 Task: Find connections with filter location San Cristobal with filter topic #propertymanagement with filter profile language Potuguese with filter current company Continental with filter school National Academy of Legal Studies & Research (NALSAR) University Hyderabad with filter industry Sugar and Confectionery Product Manufacturing with filter service category Property Management with filter keywords title Bookkeeper
Action: Mouse moved to (494, 80)
Screenshot: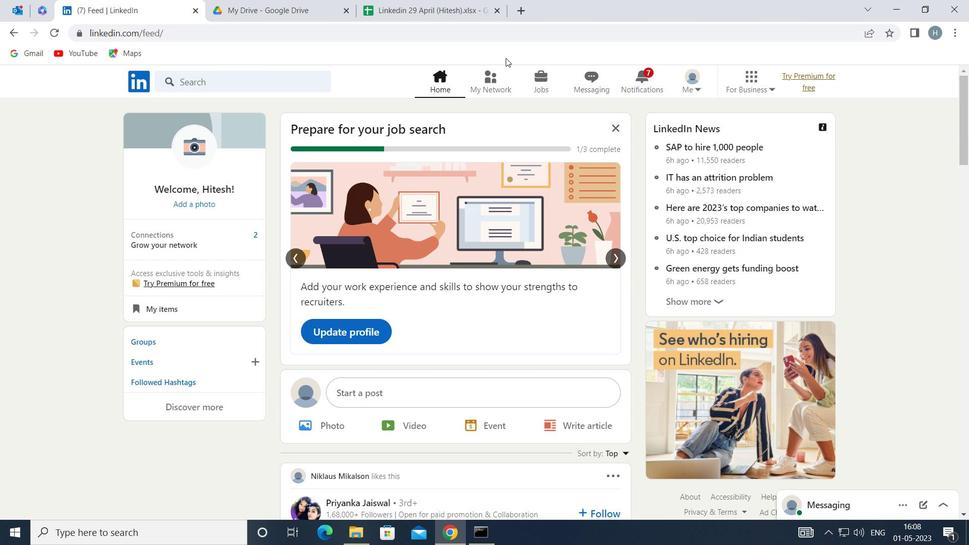 
Action: Mouse pressed left at (494, 80)
Screenshot: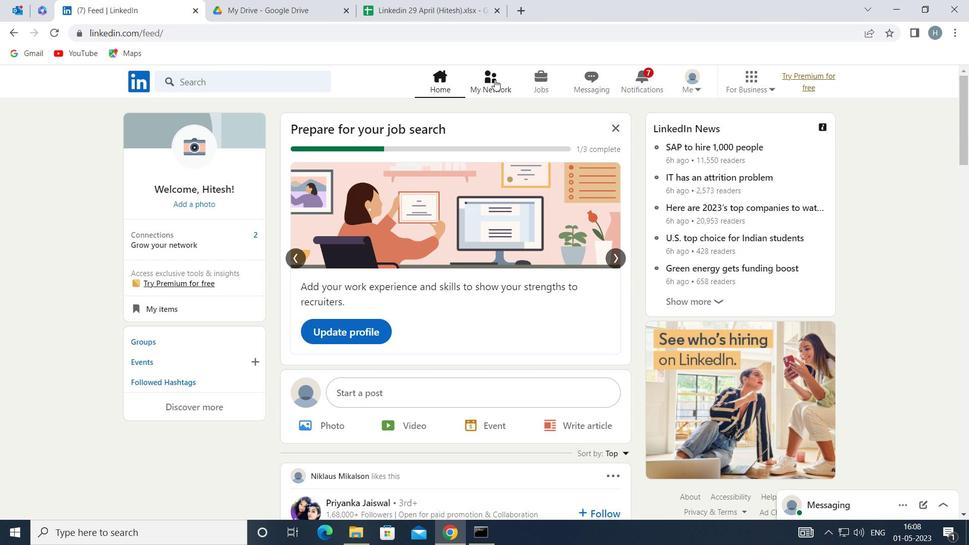 
Action: Mouse moved to (255, 155)
Screenshot: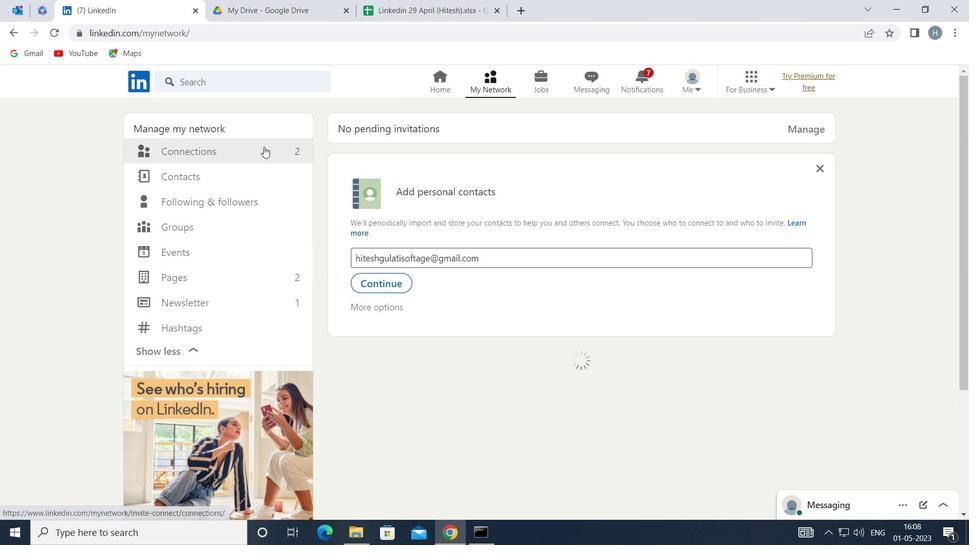 
Action: Mouse pressed left at (255, 155)
Screenshot: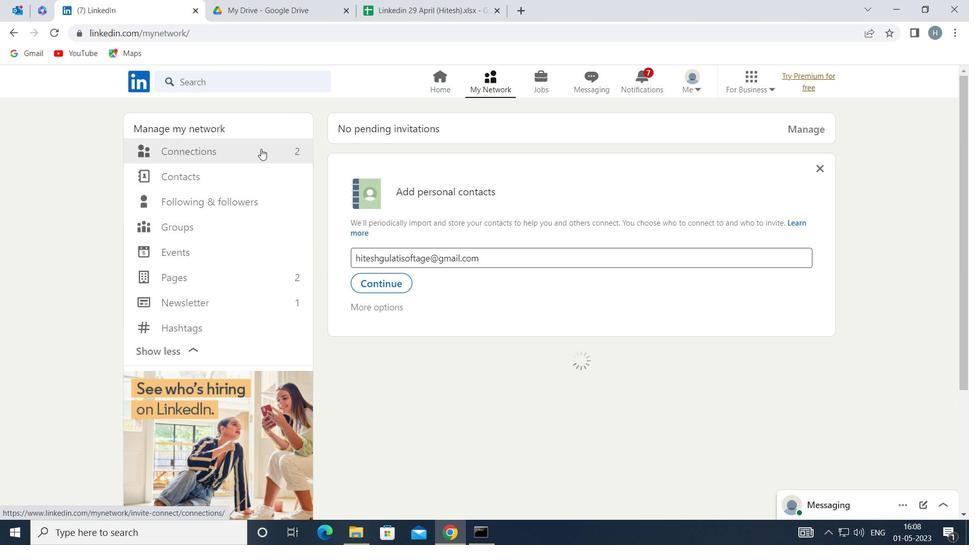 
Action: Mouse moved to (590, 154)
Screenshot: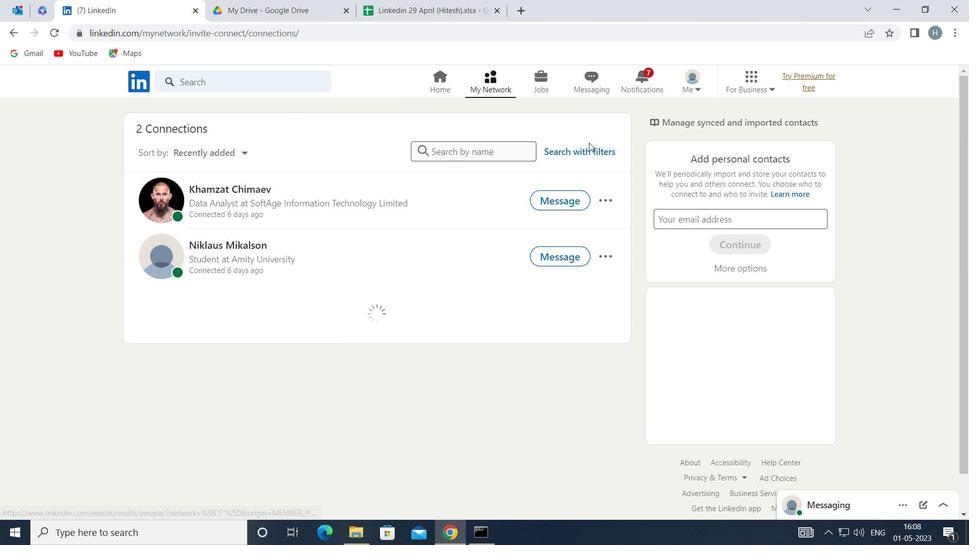 
Action: Mouse pressed left at (590, 154)
Screenshot: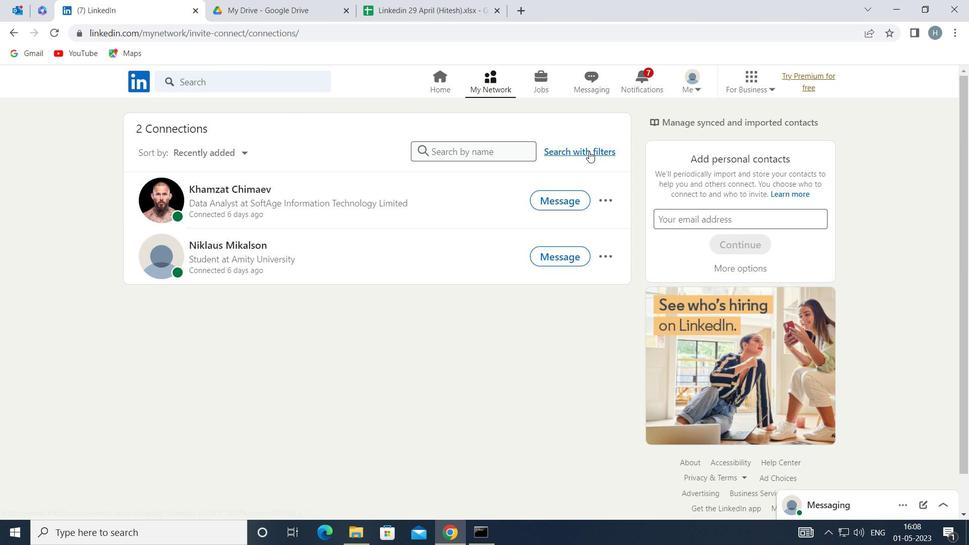 
Action: Mouse moved to (530, 118)
Screenshot: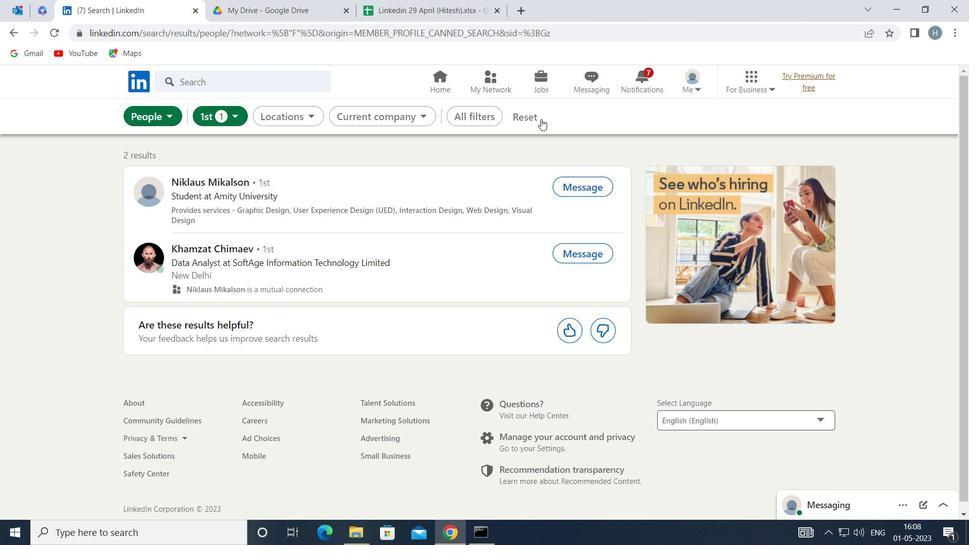 
Action: Mouse pressed left at (530, 118)
Screenshot: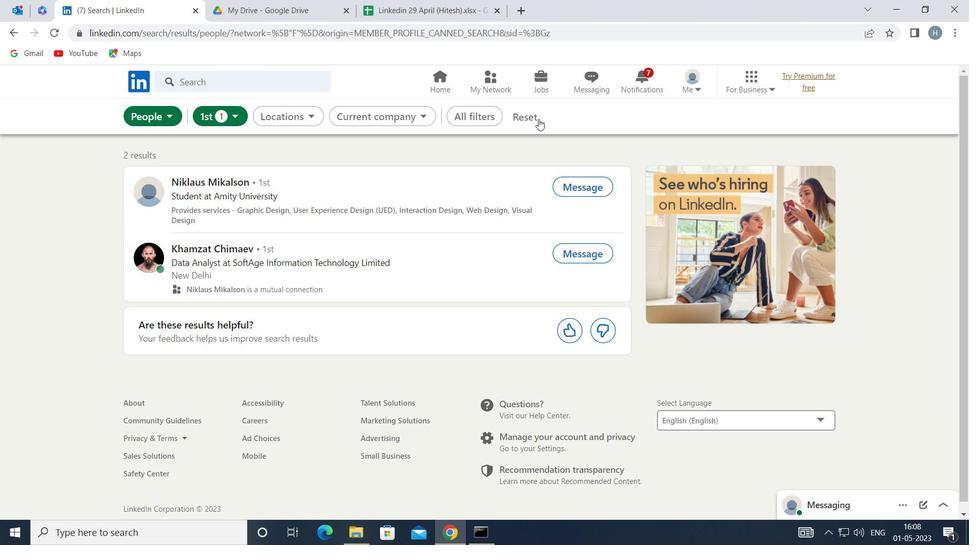 
Action: Mouse moved to (520, 117)
Screenshot: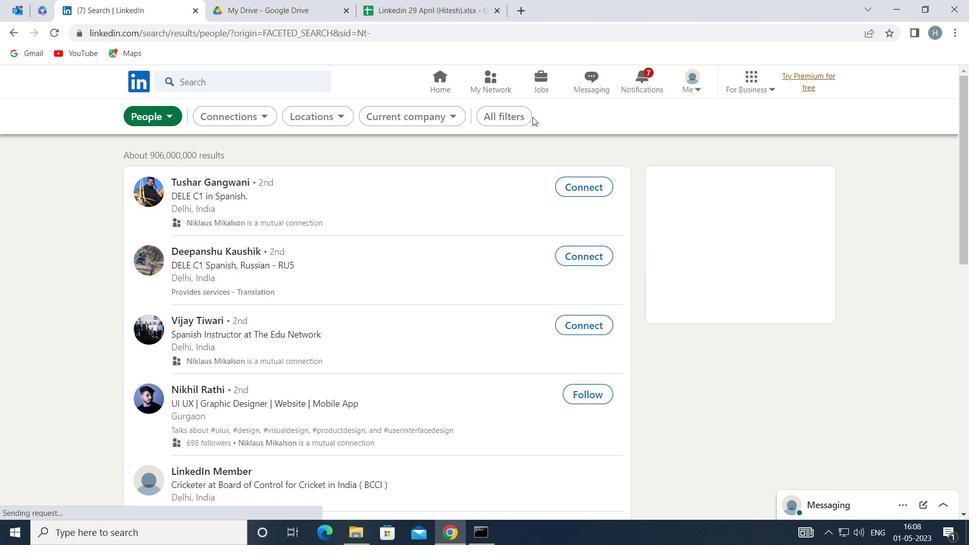 
Action: Mouse pressed left at (520, 117)
Screenshot: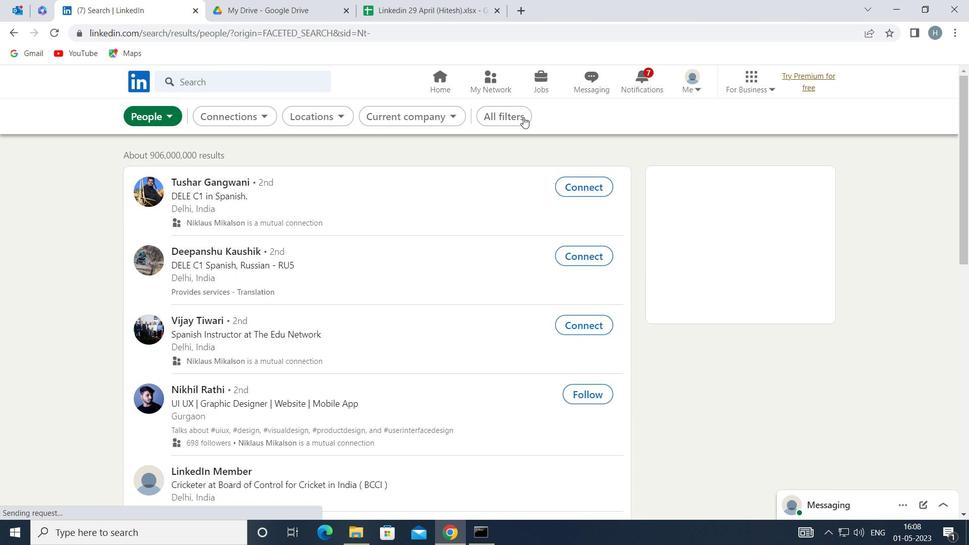 
Action: Mouse moved to (712, 256)
Screenshot: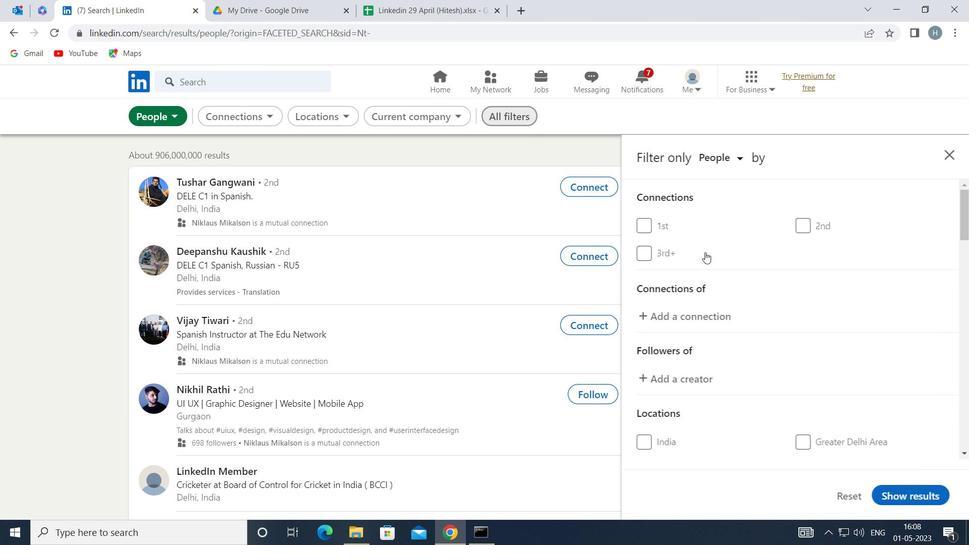 
Action: Mouse scrolled (712, 256) with delta (0, 0)
Screenshot: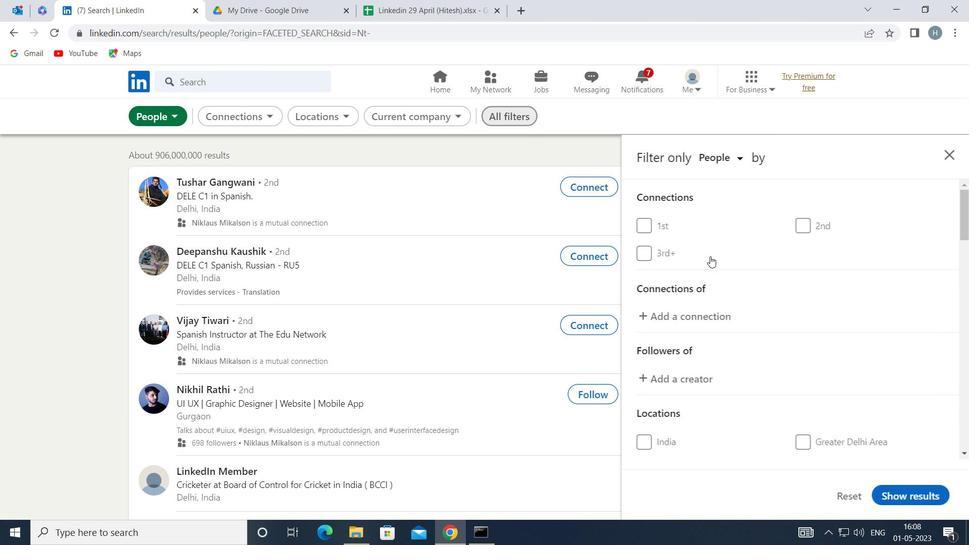 
Action: Mouse scrolled (712, 256) with delta (0, 0)
Screenshot: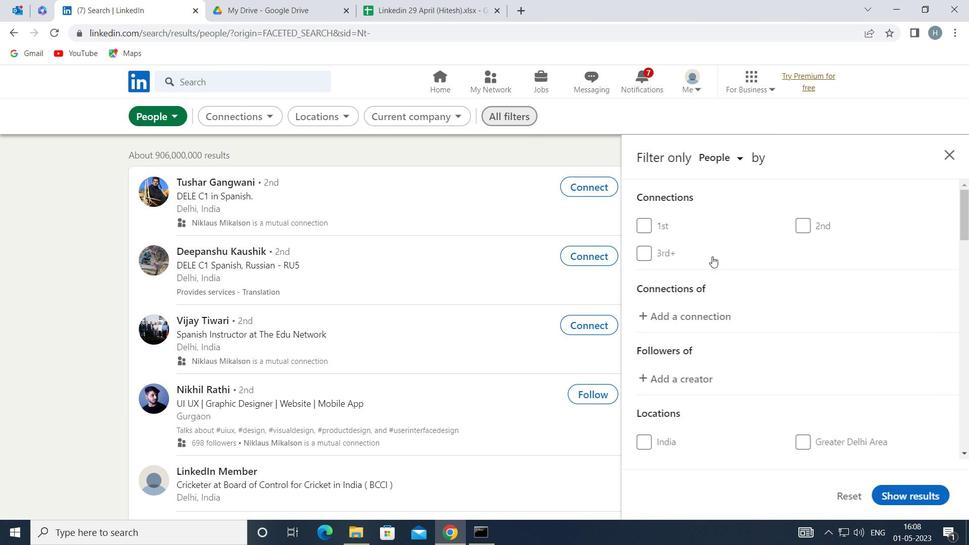 
Action: Mouse scrolled (712, 256) with delta (0, 0)
Screenshot: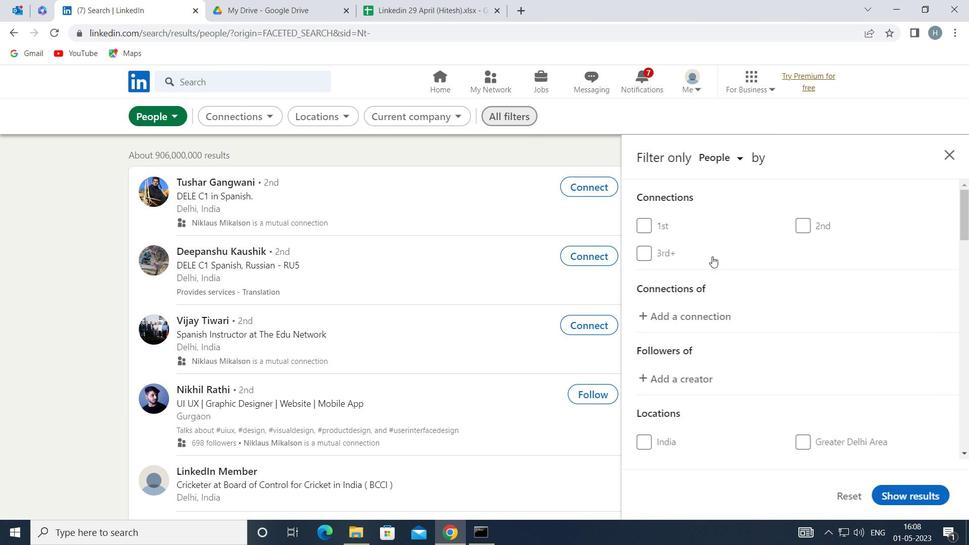 
Action: Mouse moved to (842, 306)
Screenshot: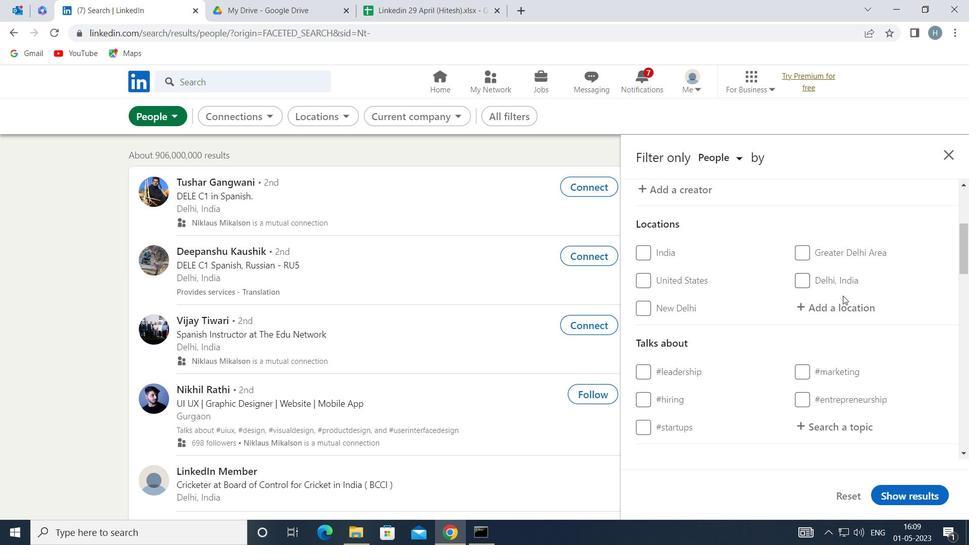 
Action: Mouse pressed left at (842, 306)
Screenshot: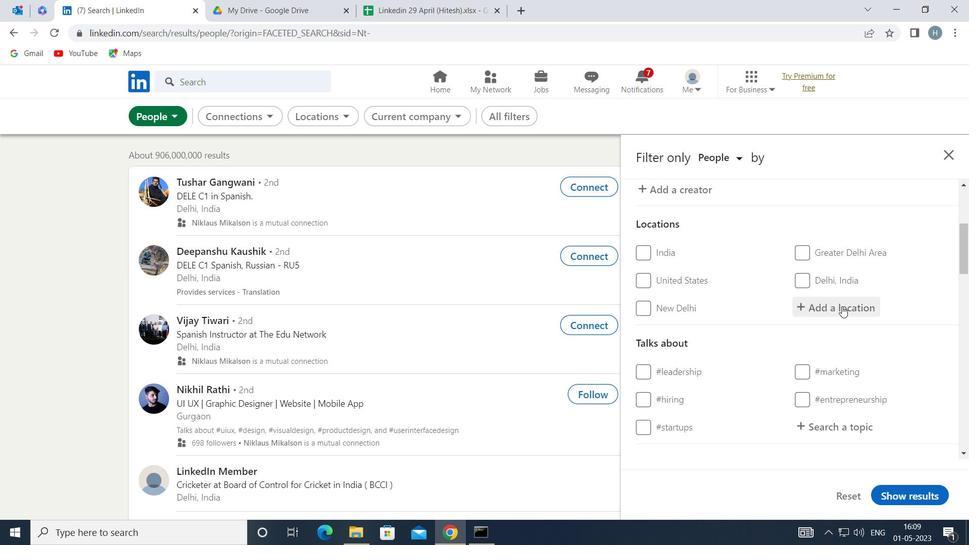 
Action: Key pressed <Key.shift>SAN<Key.space><Key.shift>CRISTOBAL<Key.enter>
Screenshot: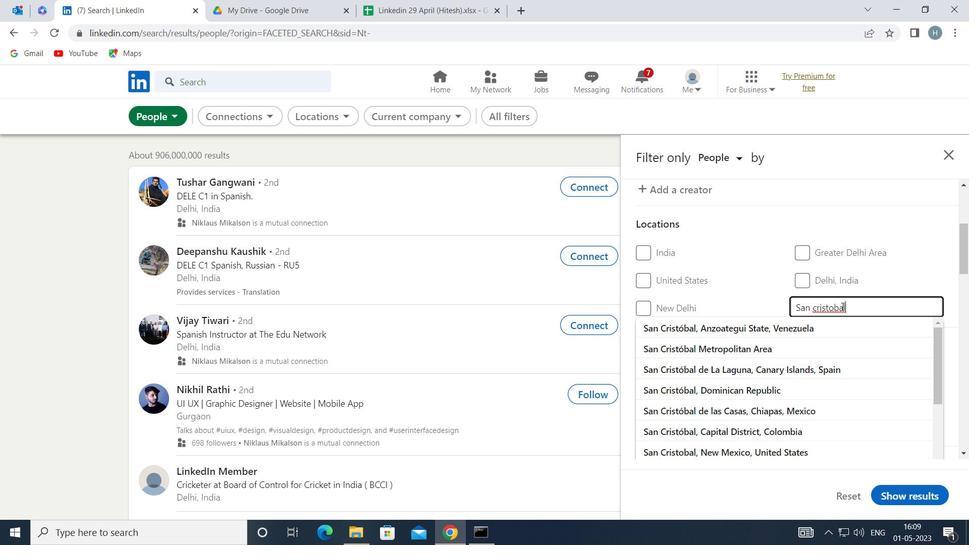 
Action: Mouse moved to (844, 310)
Screenshot: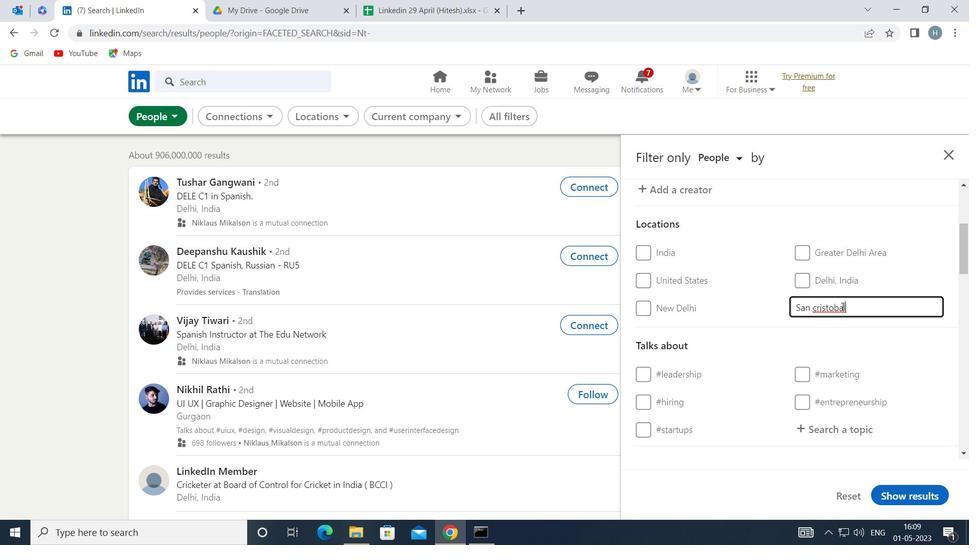 
Action: Mouse scrolled (844, 310) with delta (0, 0)
Screenshot: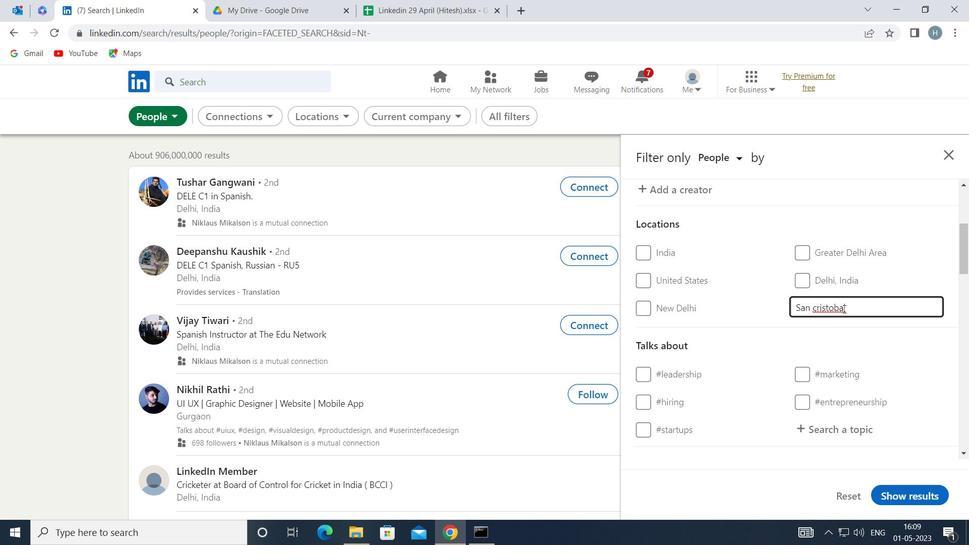 
Action: Mouse moved to (844, 311)
Screenshot: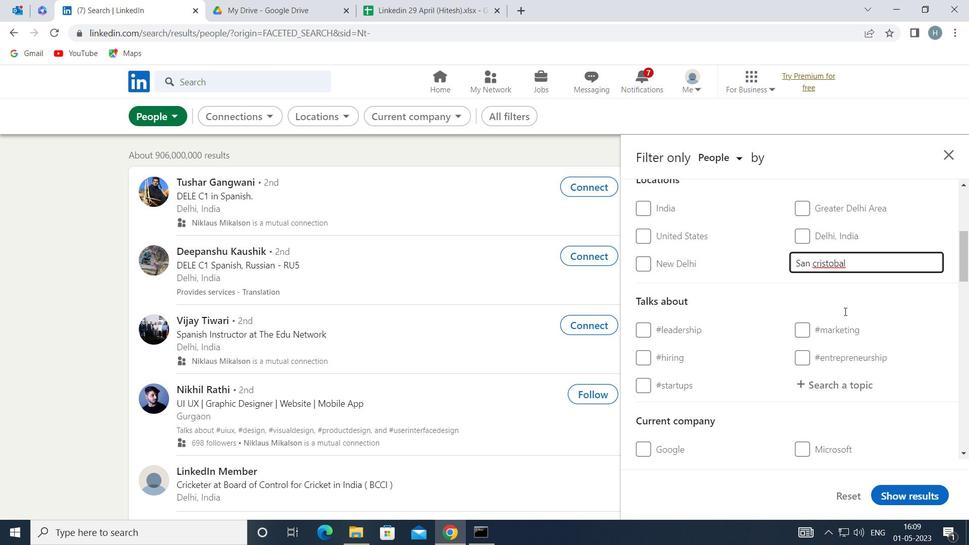 
Action: Mouse scrolled (844, 310) with delta (0, 0)
Screenshot: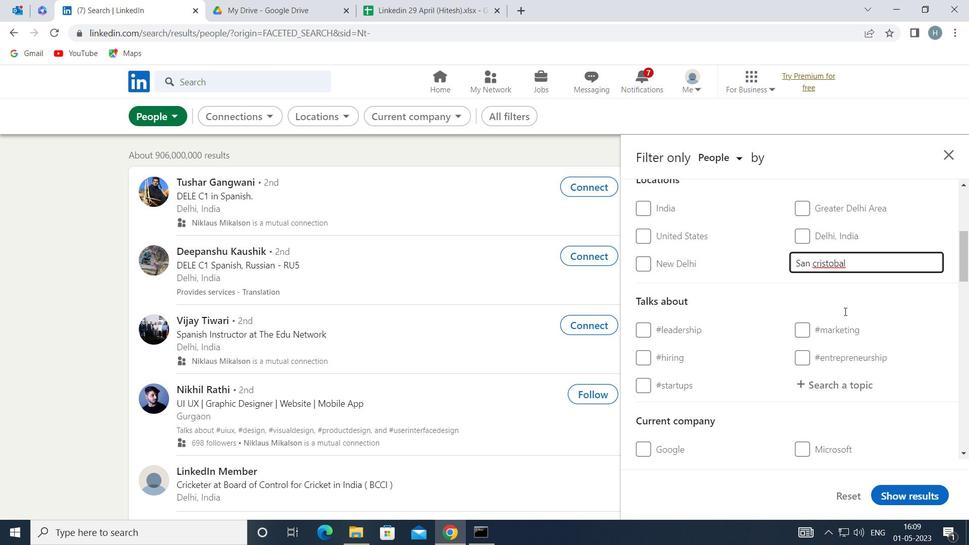 
Action: Mouse moved to (852, 296)
Screenshot: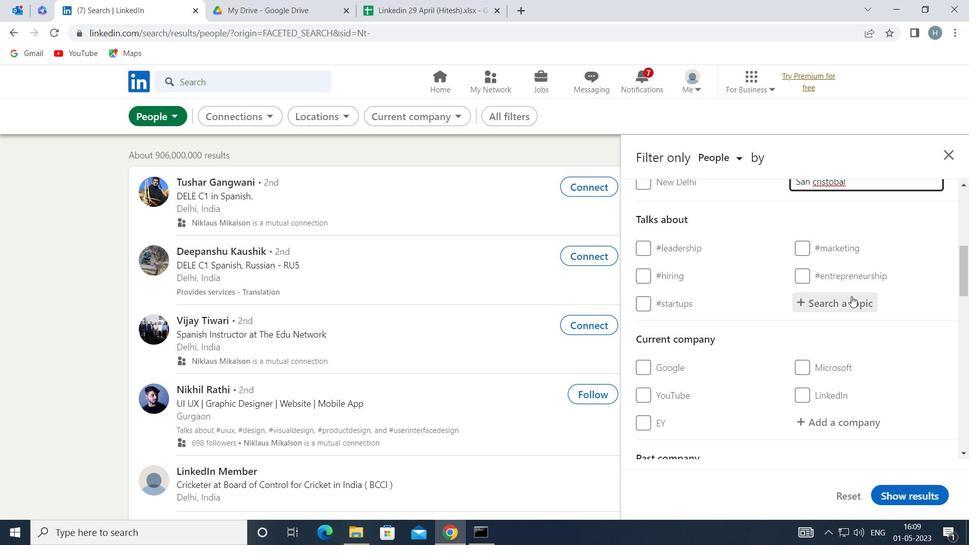 
Action: Mouse pressed left at (852, 296)
Screenshot: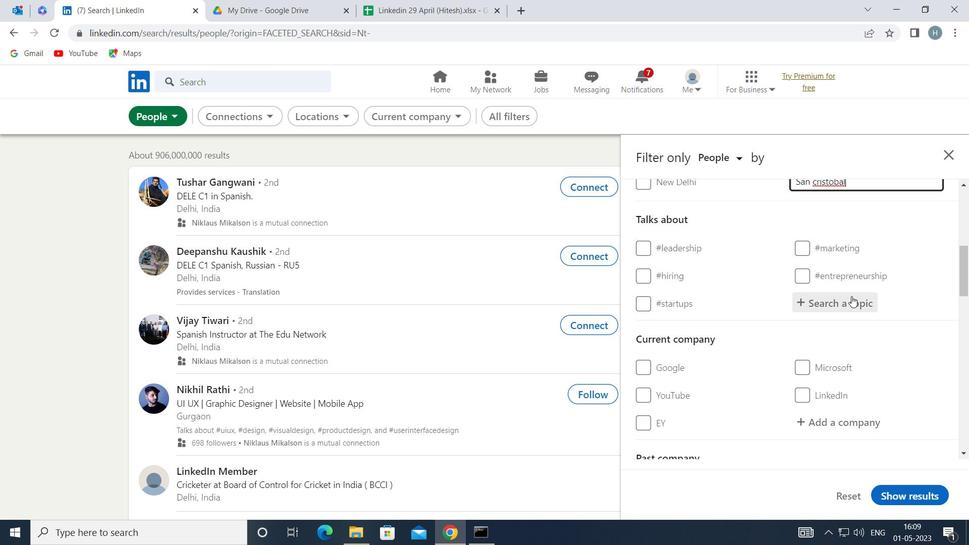 
Action: Key pressed <Key.shift>PROPERTYMANA
Screenshot: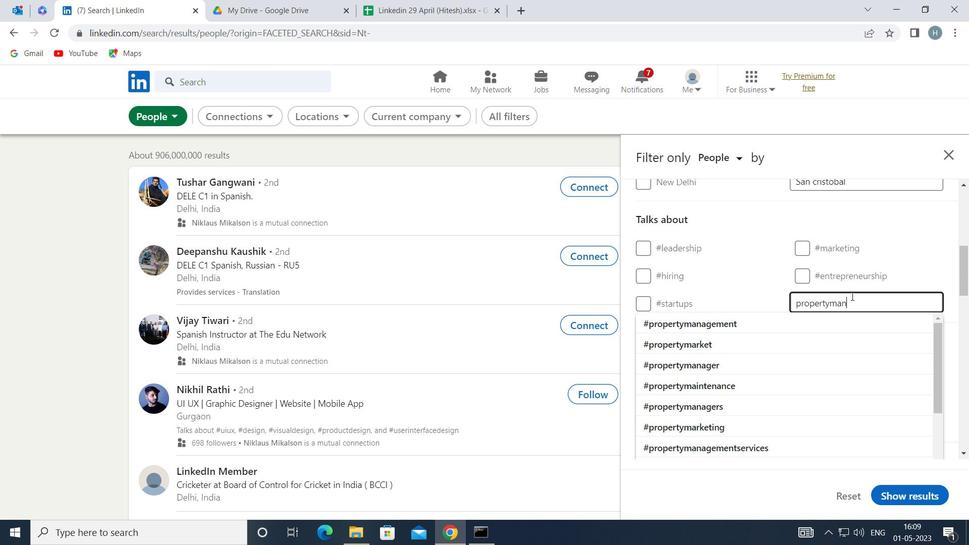 
Action: Mouse moved to (799, 328)
Screenshot: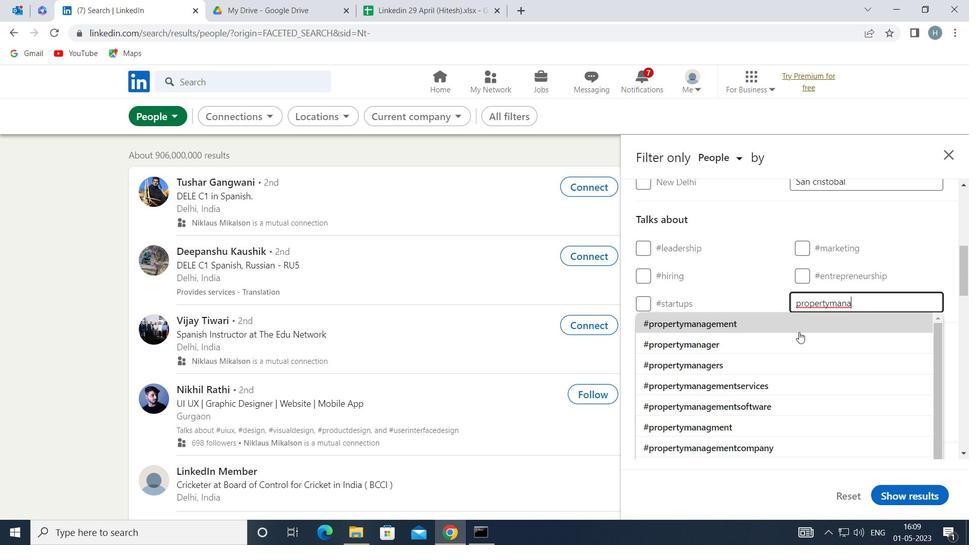 
Action: Mouse pressed left at (799, 328)
Screenshot: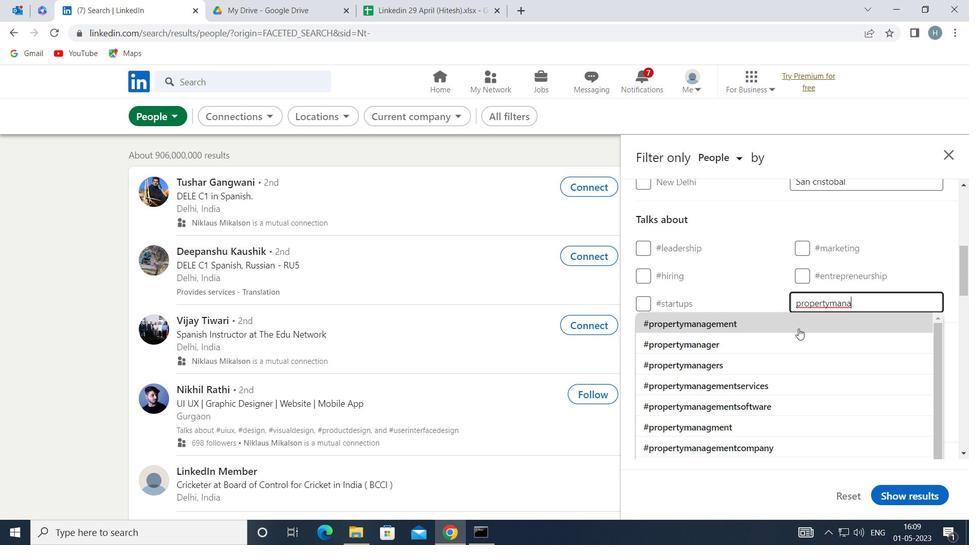 
Action: Mouse moved to (735, 328)
Screenshot: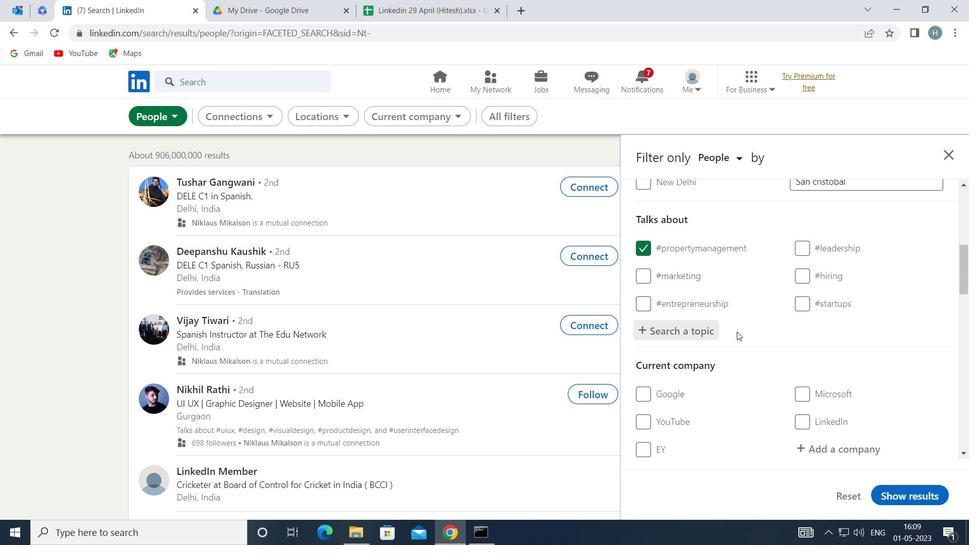 
Action: Mouse scrolled (735, 328) with delta (0, 0)
Screenshot: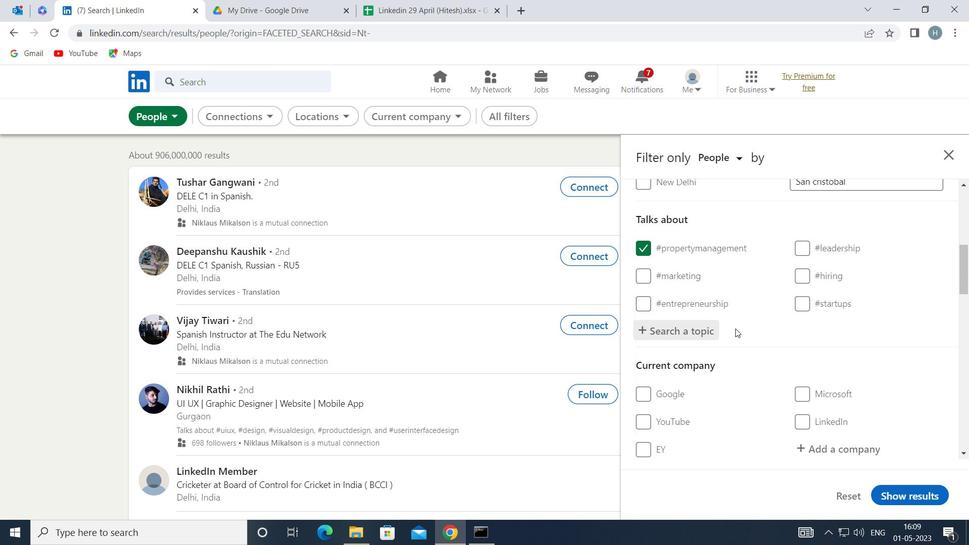 
Action: Mouse scrolled (735, 328) with delta (0, 0)
Screenshot: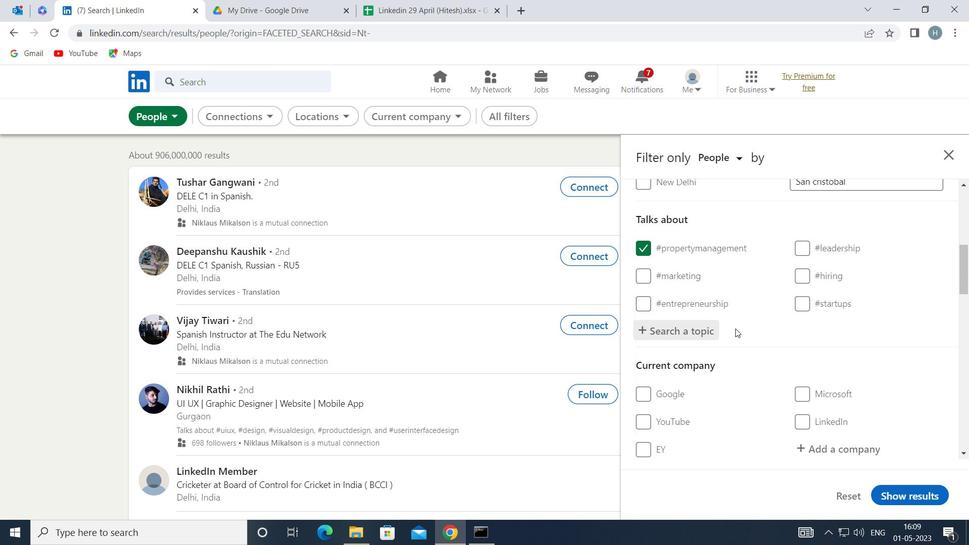 
Action: Mouse scrolled (735, 328) with delta (0, 0)
Screenshot: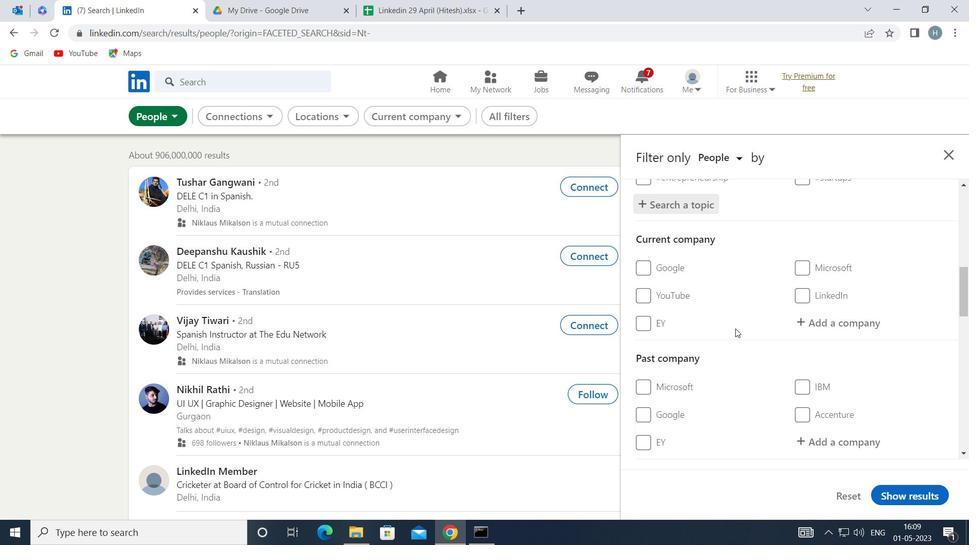 
Action: Mouse scrolled (735, 328) with delta (0, 0)
Screenshot: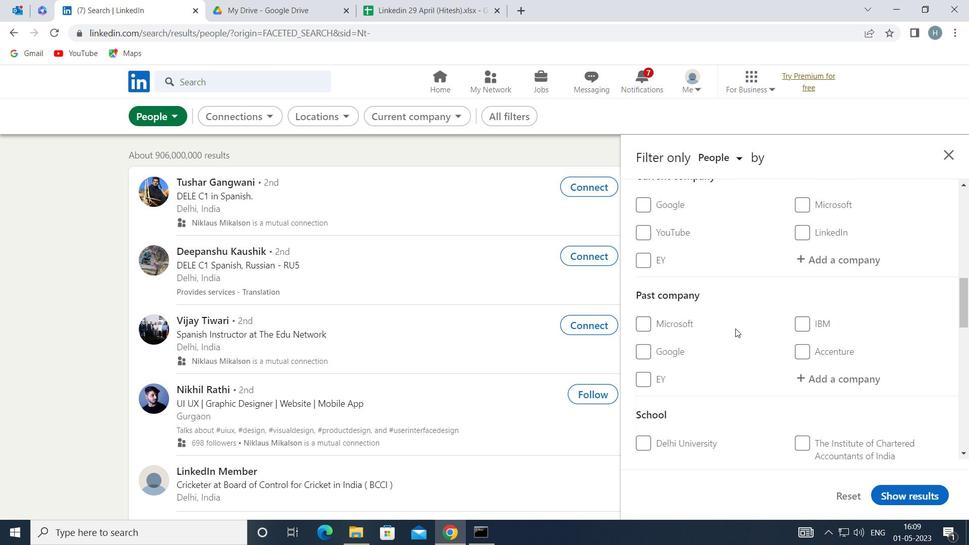 
Action: Mouse scrolled (735, 328) with delta (0, 0)
Screenshot: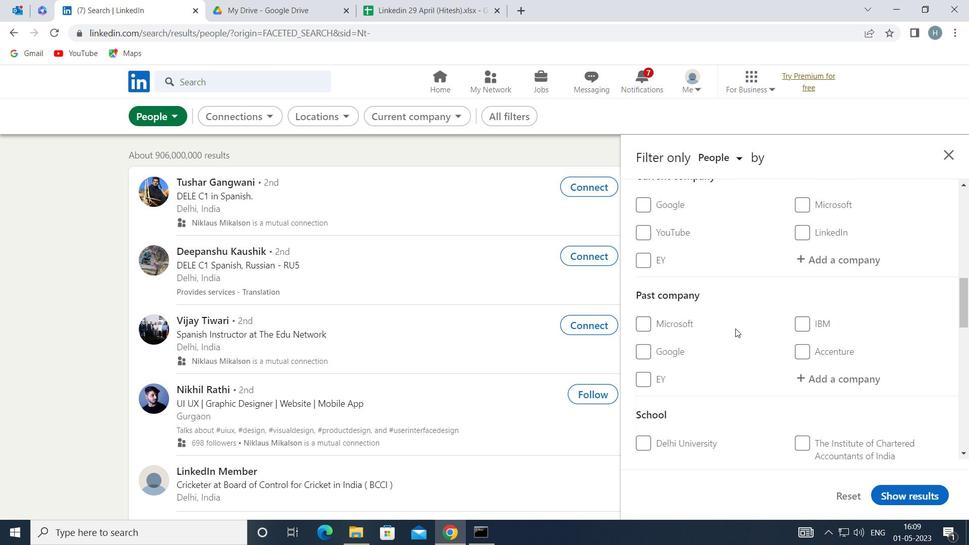
Action: Mouse scrolled (735, 328) with delta (0, 0)
Screenshot: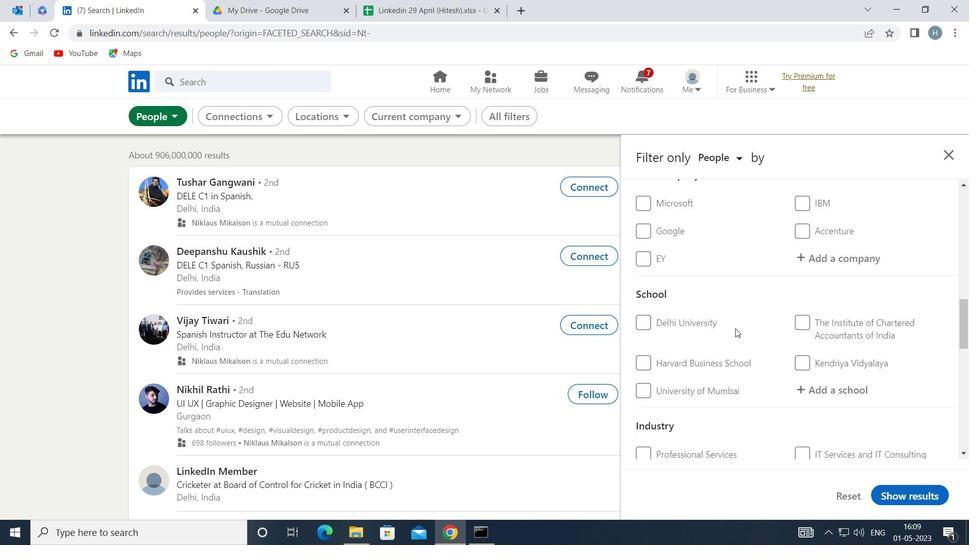 
Action: Mouse scrolled (735, 328) with delta (0, 0)
Screenshot: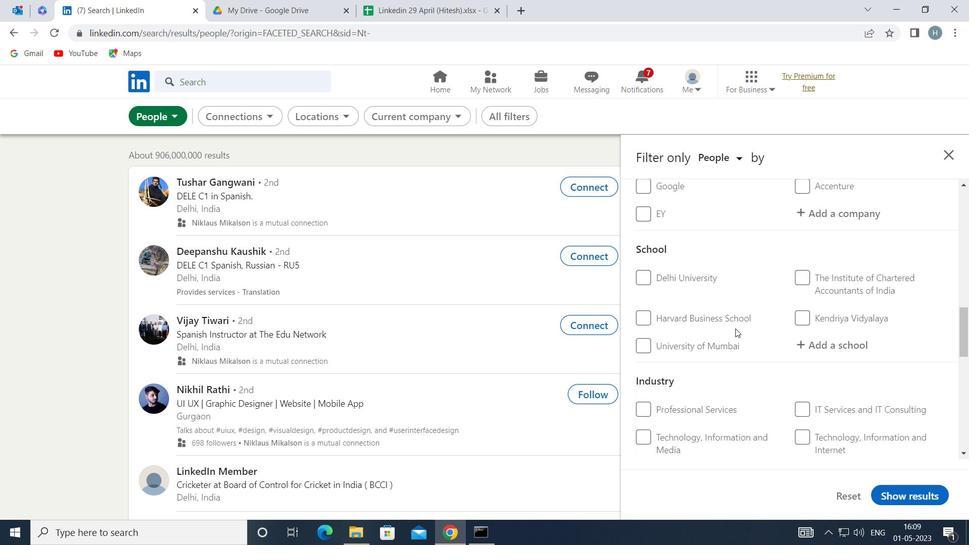 
Action: Mouse scrolled (735, 328) with delta (0, 0)
Screenshot: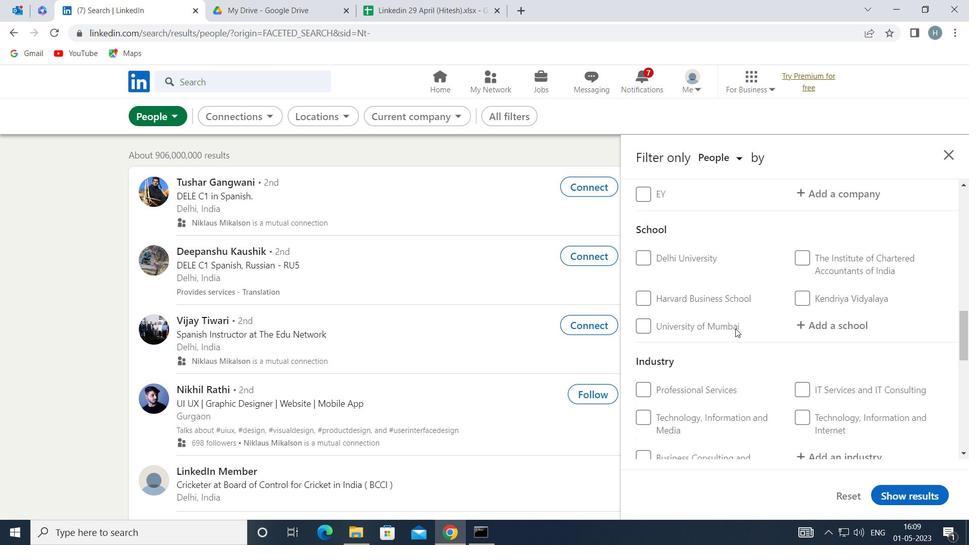 
Action: Mouse scrolled (735, 328) with delta (0, 0)
Screenshot: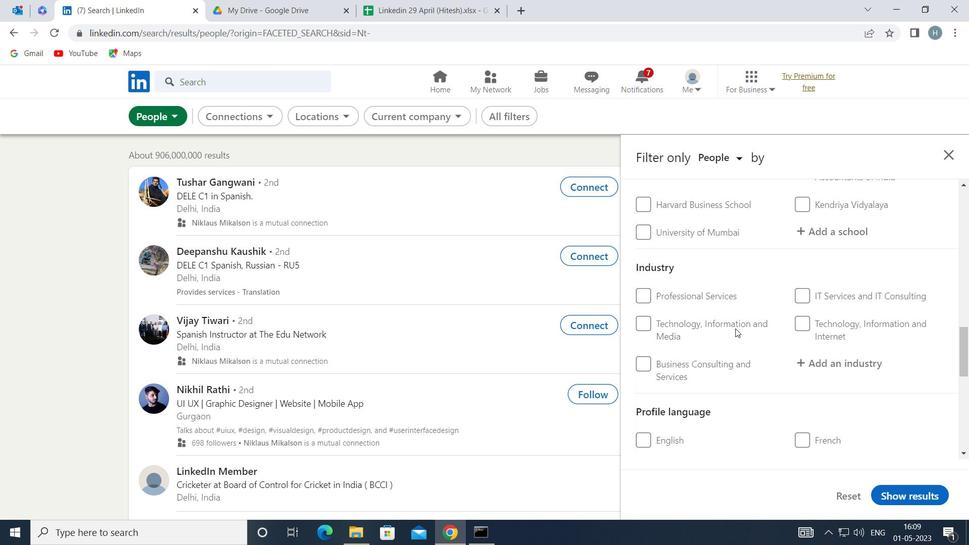 
Action: Mouse scrolled (735, 328) with delta (0, 0)
Screenshot: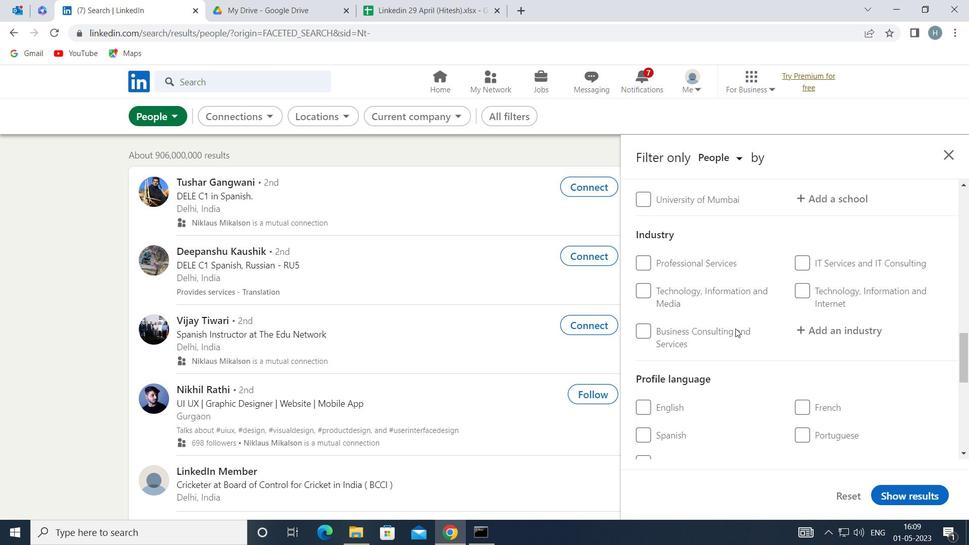 
Action: Mouse moved to (804, 307)
Screenshot: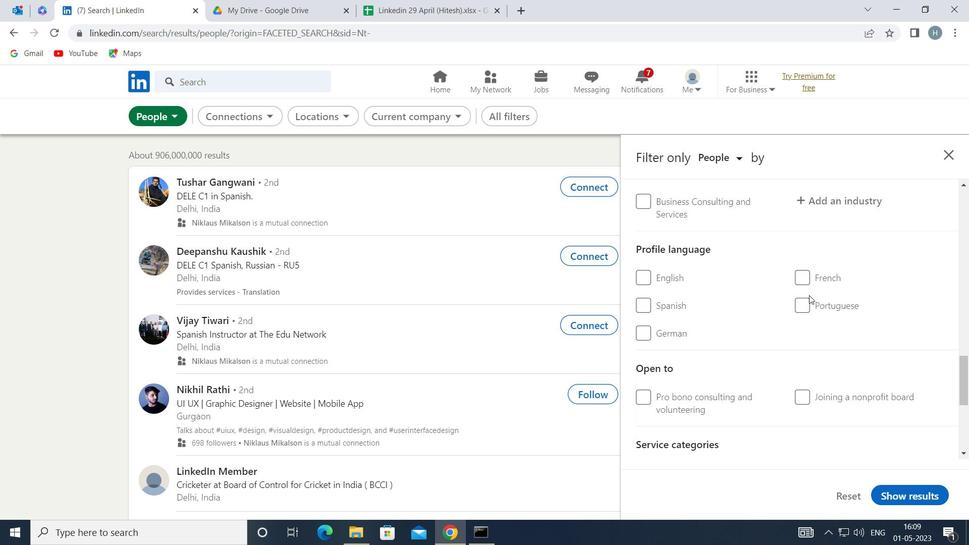 
Action: Mouse pressed left at (804, 307)
Screenshot: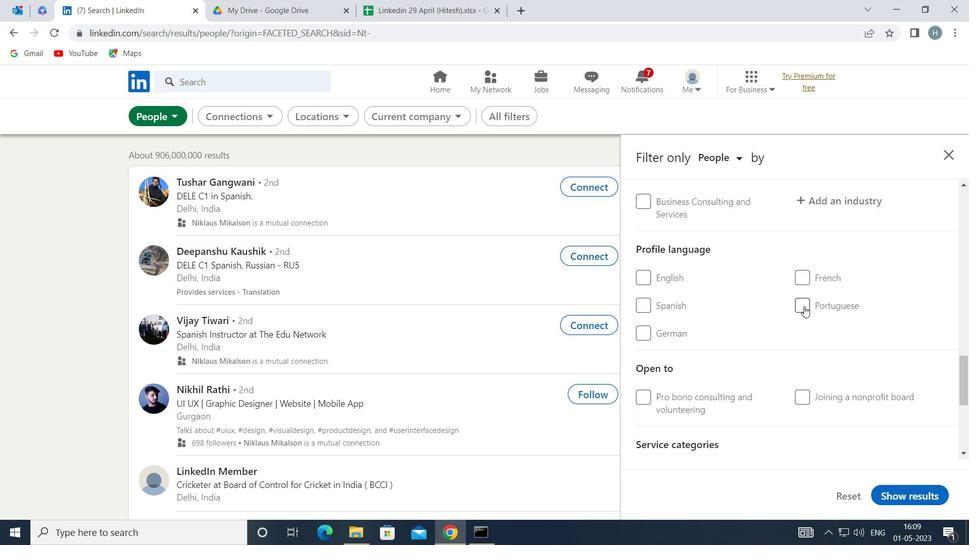 
Action: Mouse moved to (771, 311)
Screenshot: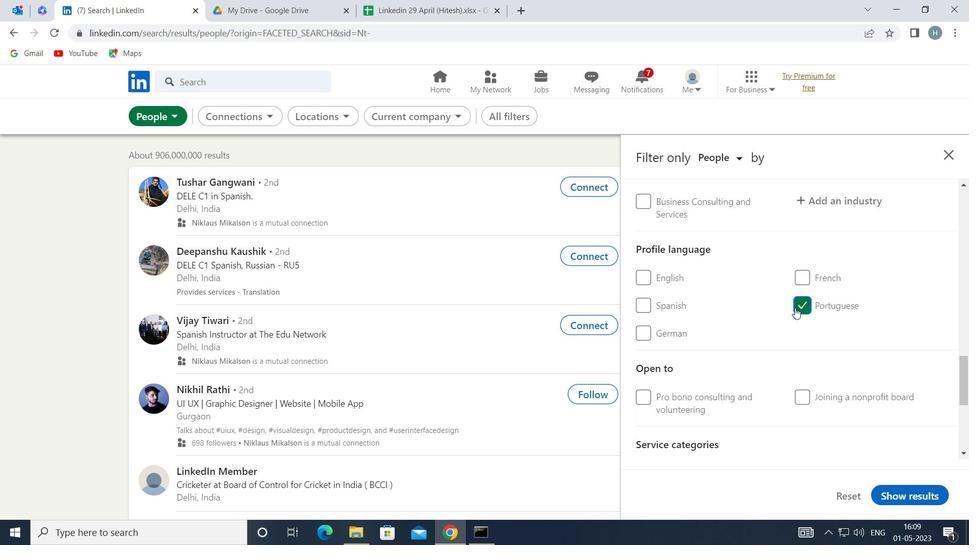 
Action: Mouse scrolled (771, 311) with delta (0, 0)
Screenshot: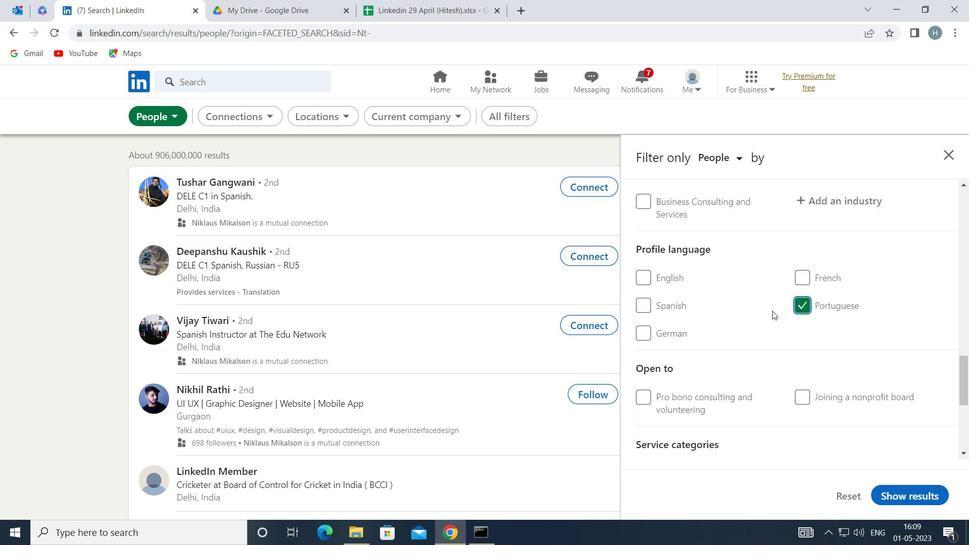 
Action: Mouse scrolled (771, 311) with delta (0, 0)
Screenshot: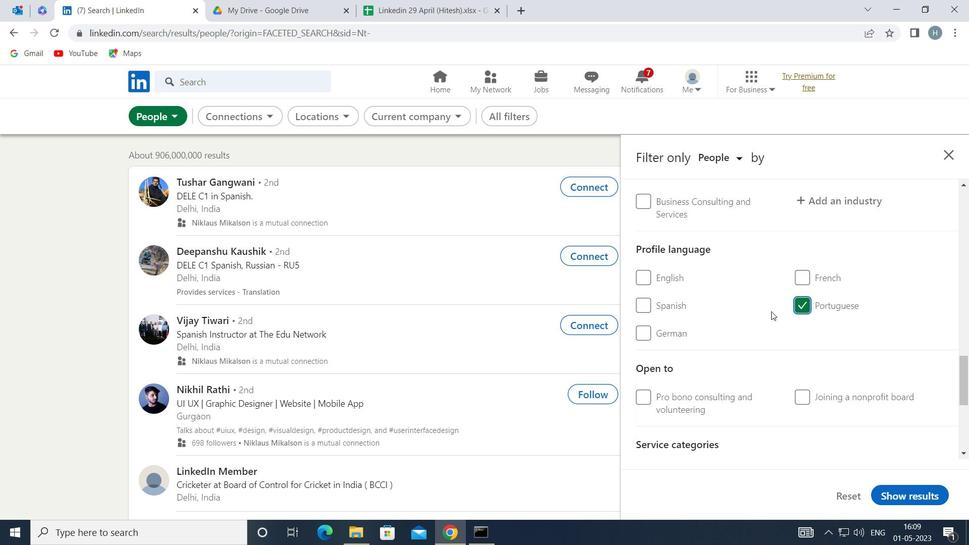 
Action: Mouse scrolled (771, 311) with delta (0, 0)
Screenshot: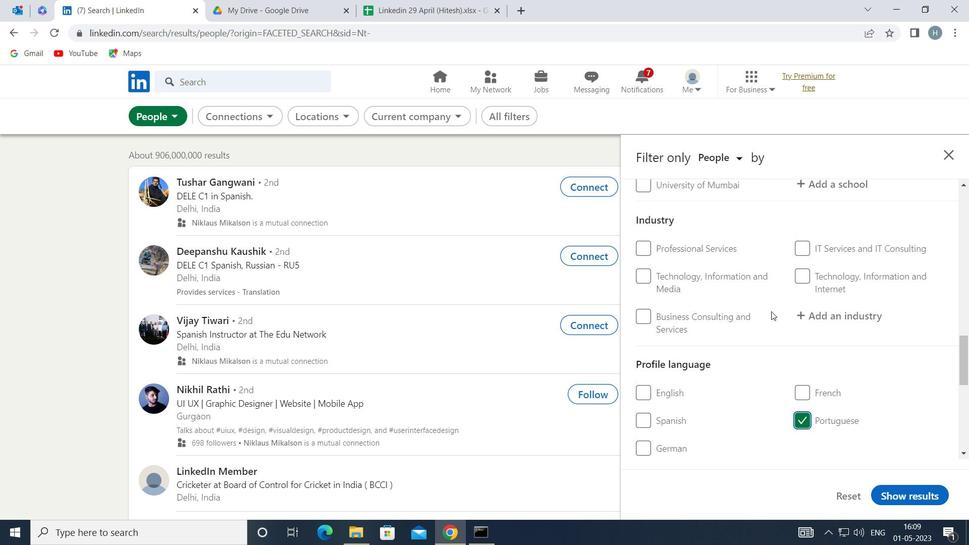 
Action: Mouse scrolled (771, 311) with delta (0, 0)
Screenshot: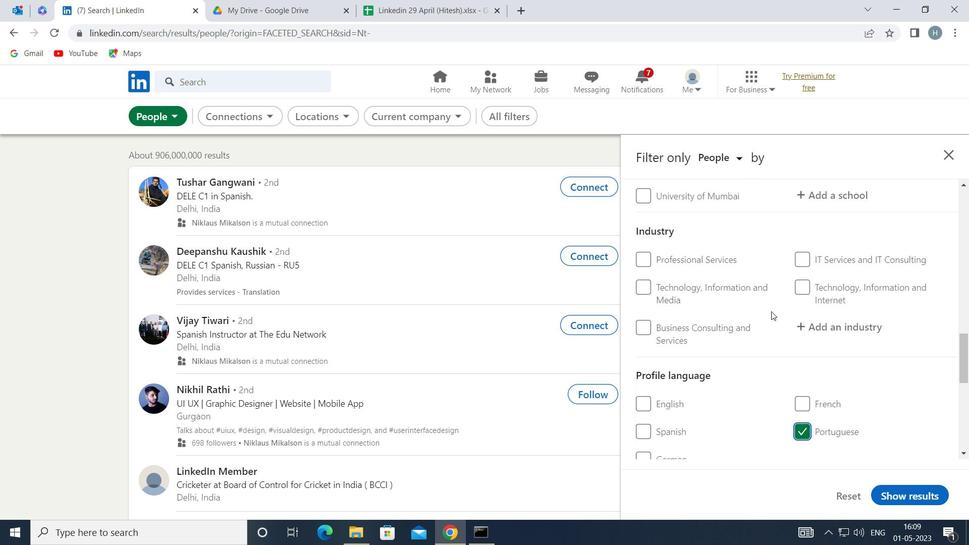 
Action: Mouse scrolled (771, 310) with delta (0, 0)
Screenshot: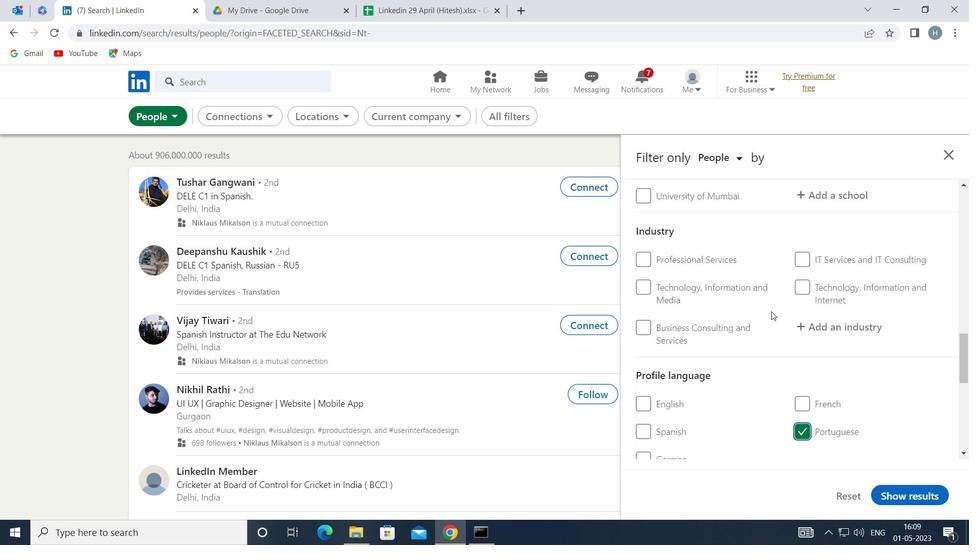 
Action: Mouse scrolled (771, 311) with delta (0, 0)
Screenshot: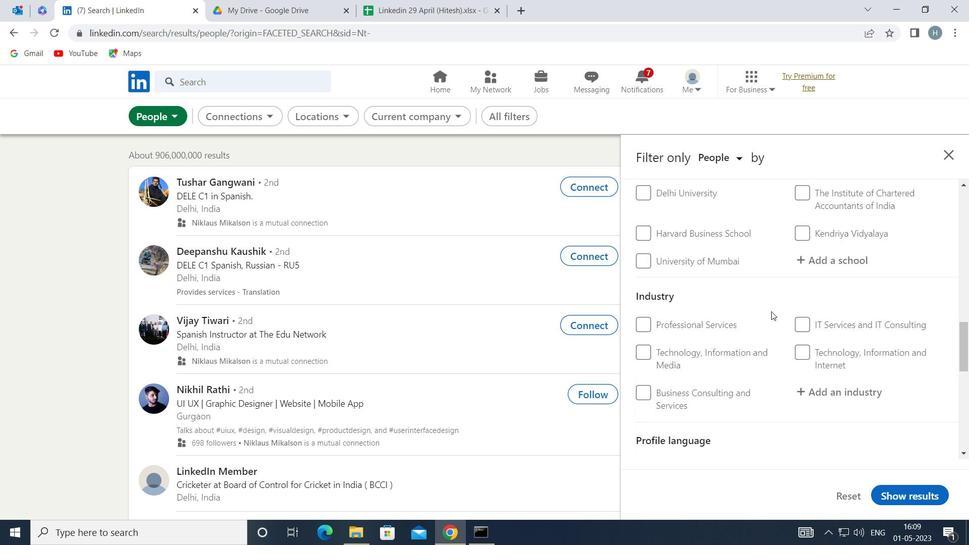 
Action: Mouse scrolled (771, 311) with delta (0, 0)
Screenshot: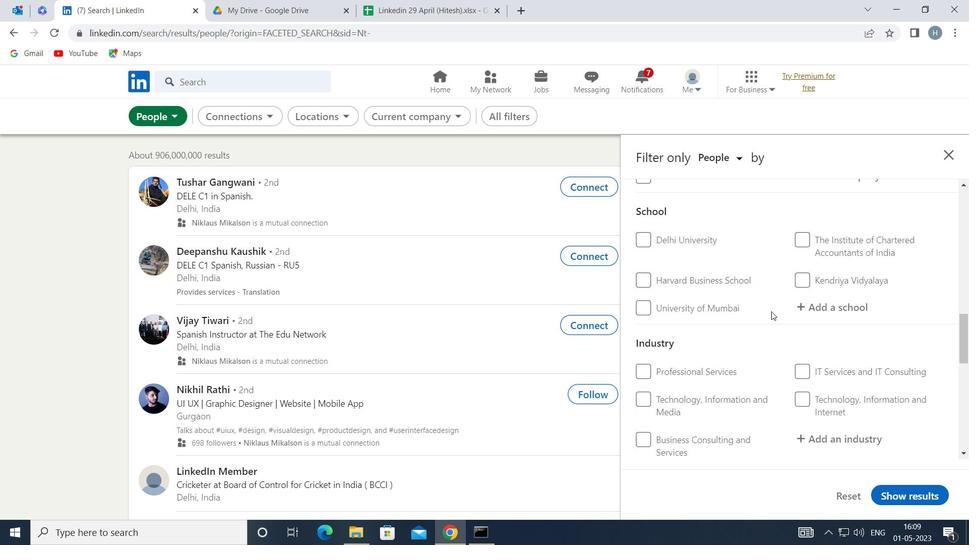 
Action: Mouse scrolled (771, 310) with delta (0, 0)
Screenshot: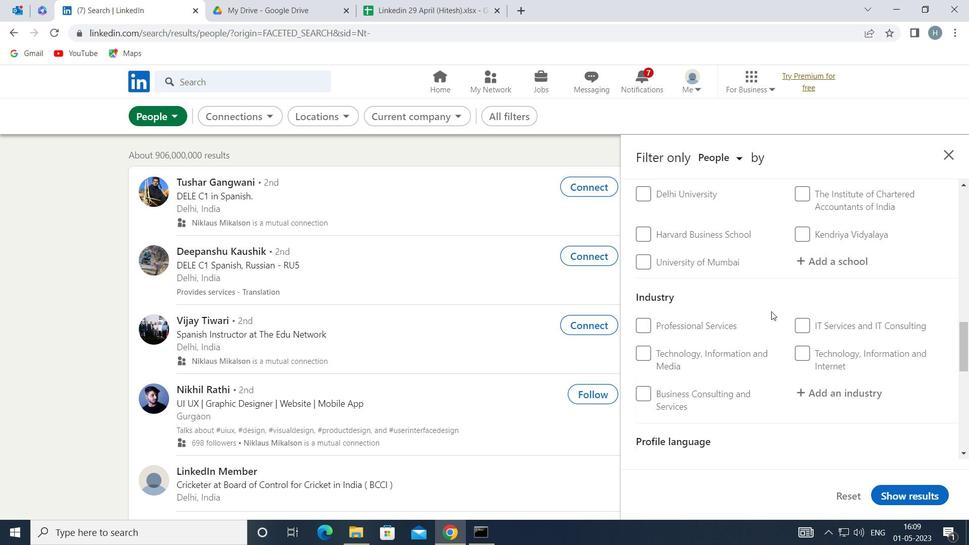 
Action: Mouse scrolled (771, 311) with delta (0, 0)
Screenshot: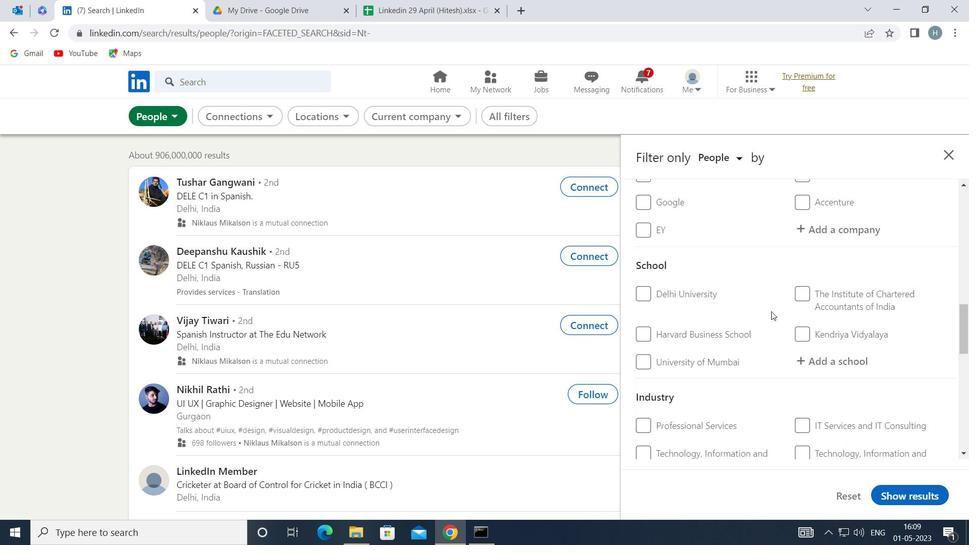 
Action: Mouse scrolled (771, 311) with delta (0, 0)
Screenshot: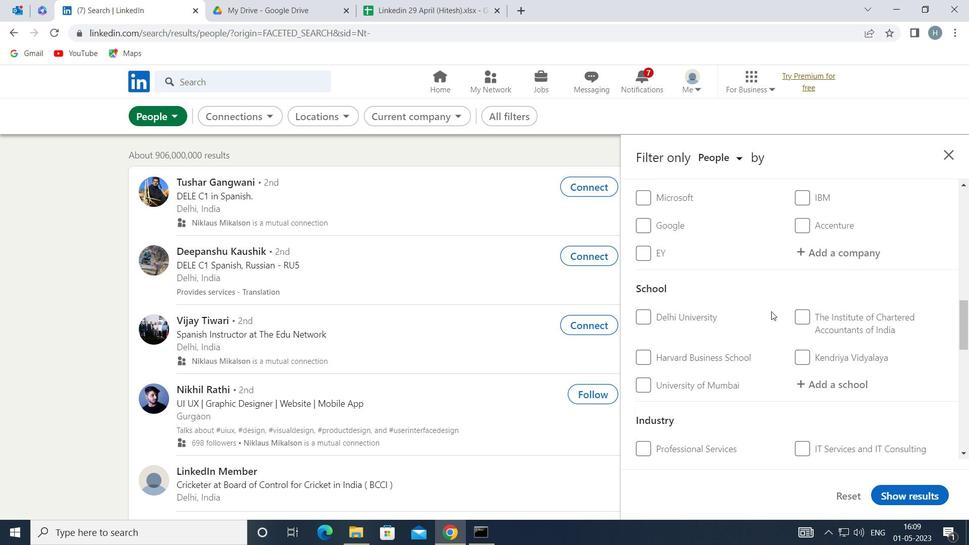 
Action: Mouse scrolled (771, 311) with delta (0, 0)
Screenshot: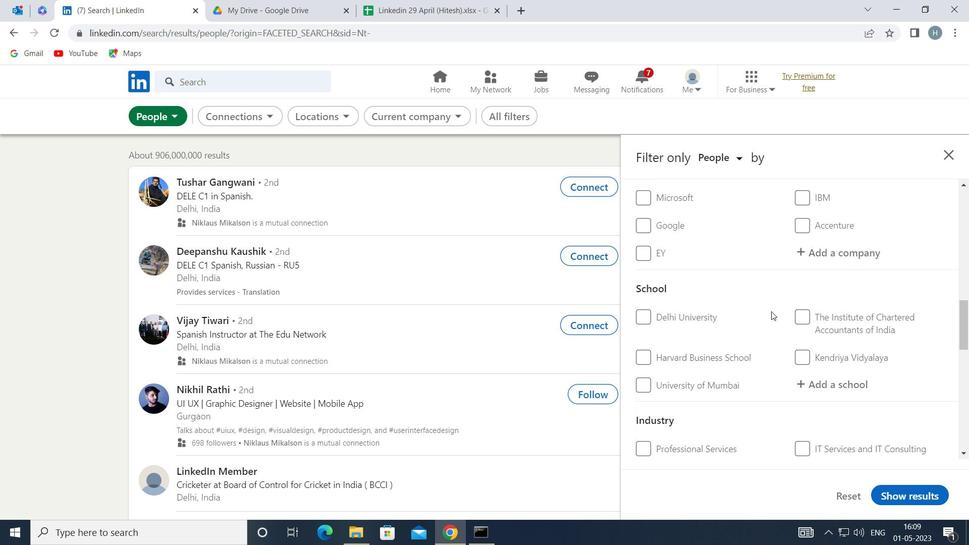 
Action: Mouse scrolled (771, 311) with delta (0, 0)
Screenshot: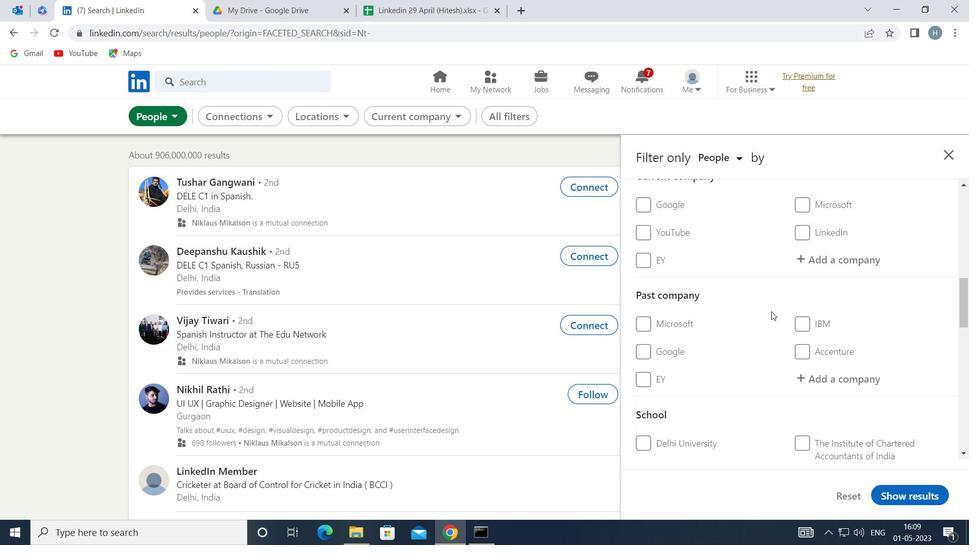 
Action: Mouse moved to (836, 320)
Screenshot: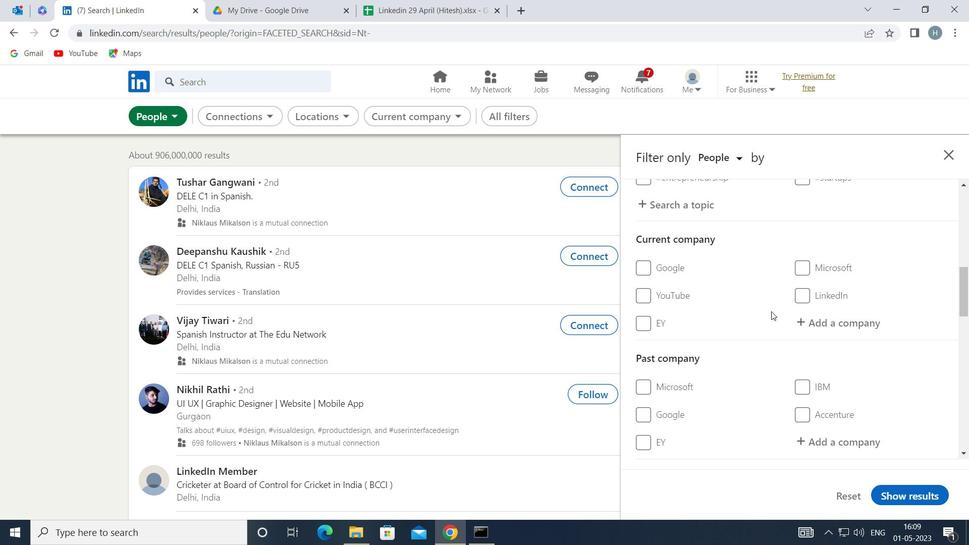 
Action: Mouse pressed left at (836, 320)
Screenshot: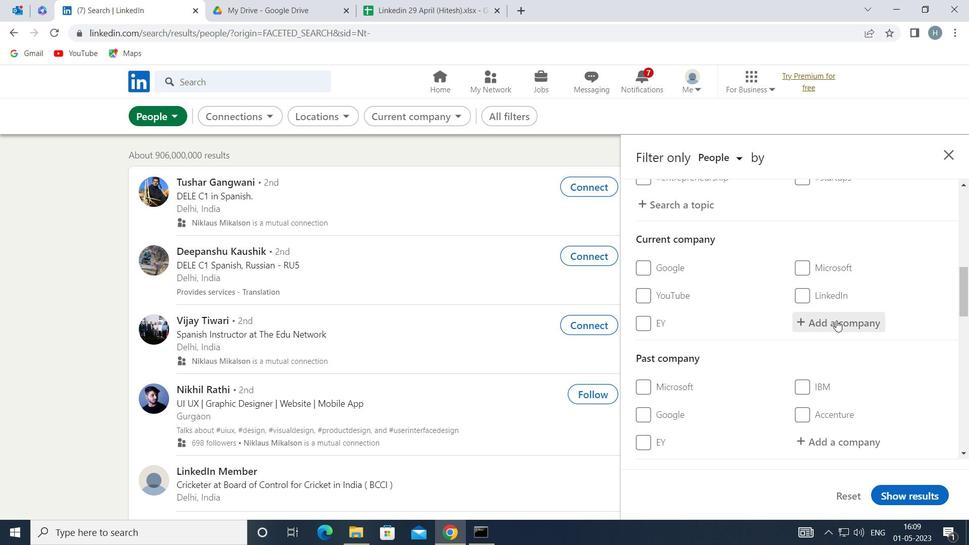 
Action: Key pressed <Key.shift>CONTINEN
Screenshot: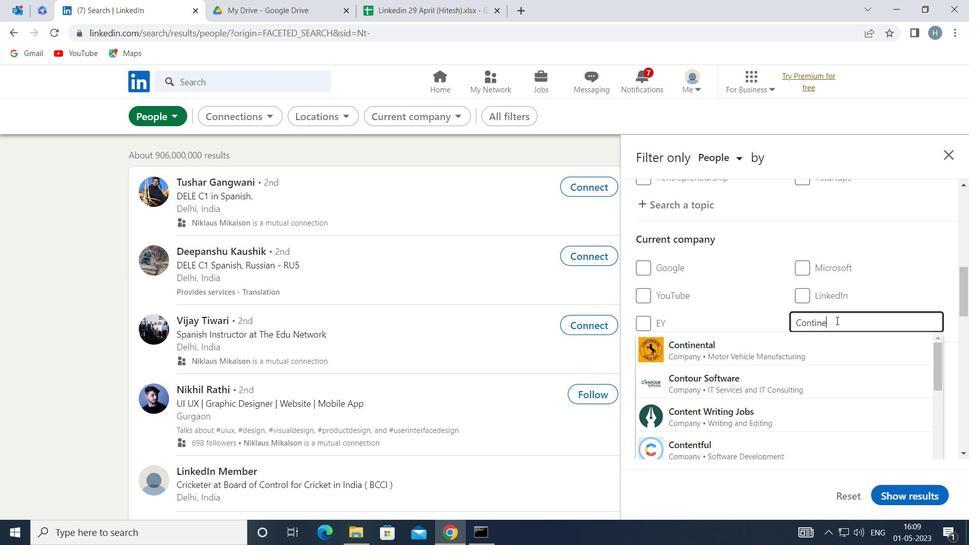 
Action: Mouse moved to (793, 345)
Screenshot: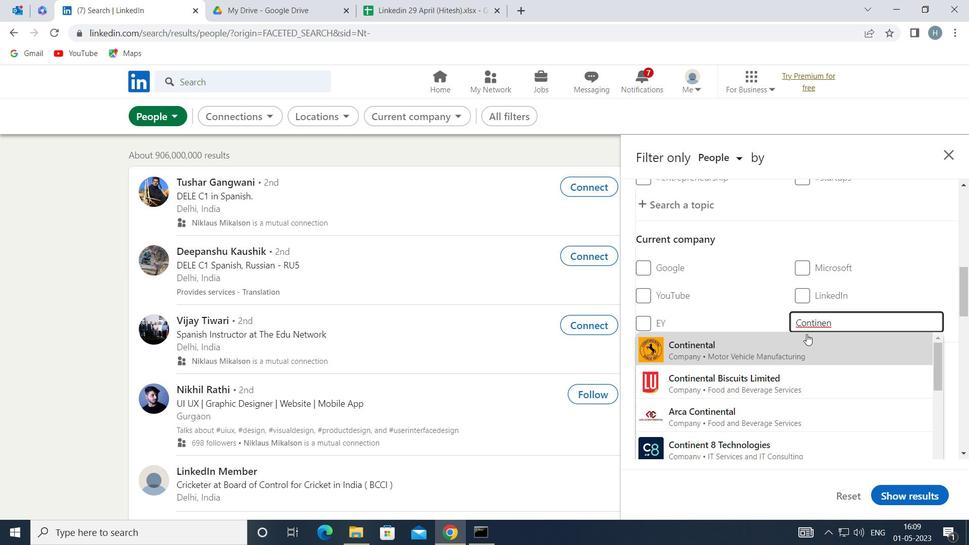 
Action: Mouse pressed left at (793, 345)
Screenshot: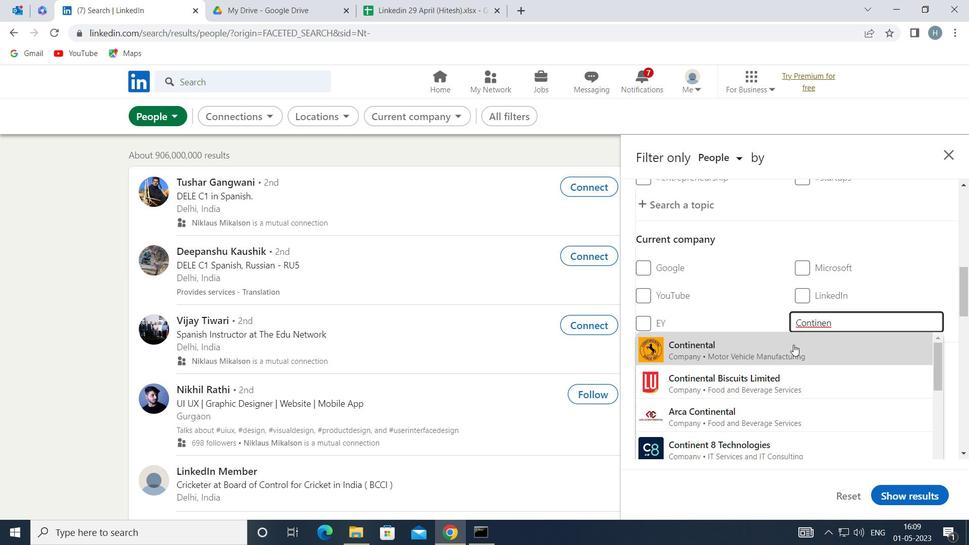 
Action: Mouse moved to (783, 333)
Screenshot: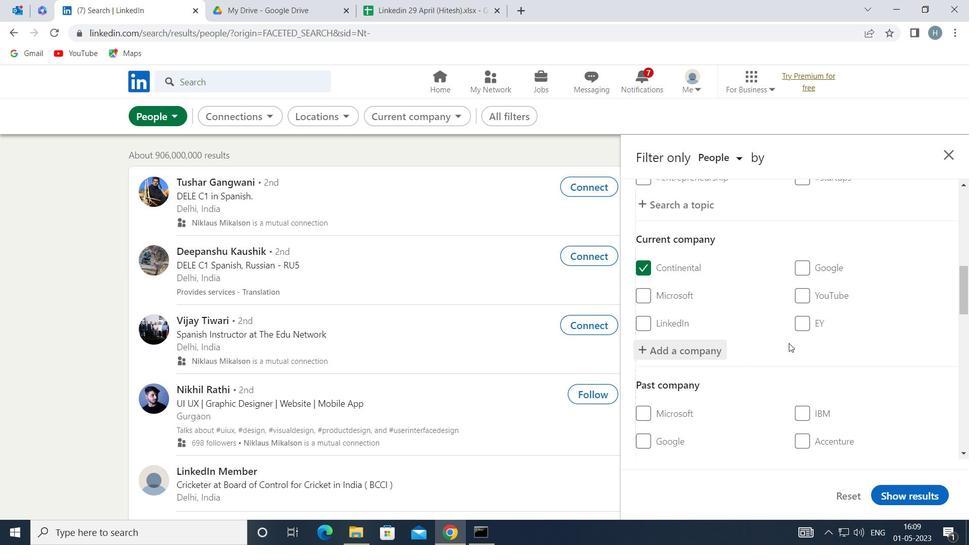 
Action: Mouse scrolled (783, 333) with delta (0, 0)
Screenshot: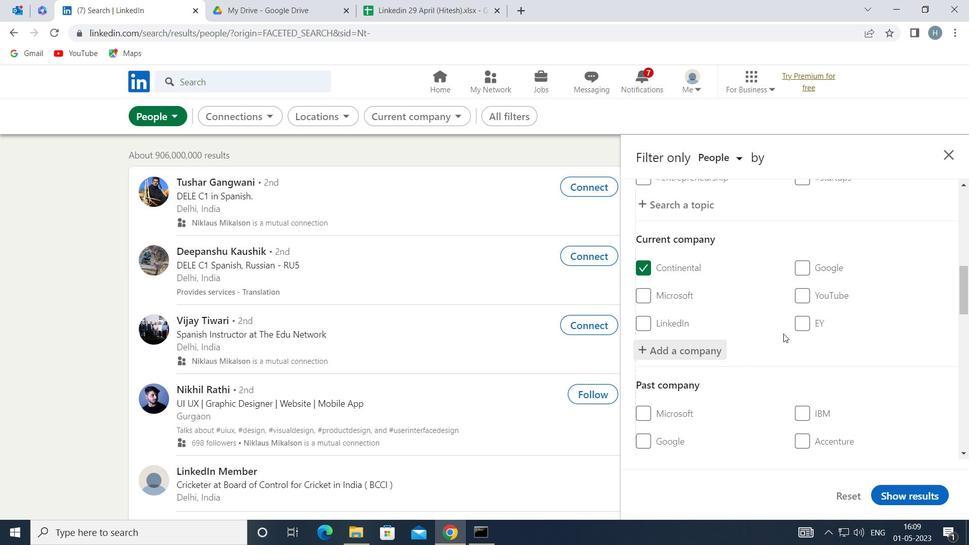 
Action: Mouse scrolled (783, 333) with delta (0, 0)
Screenshot: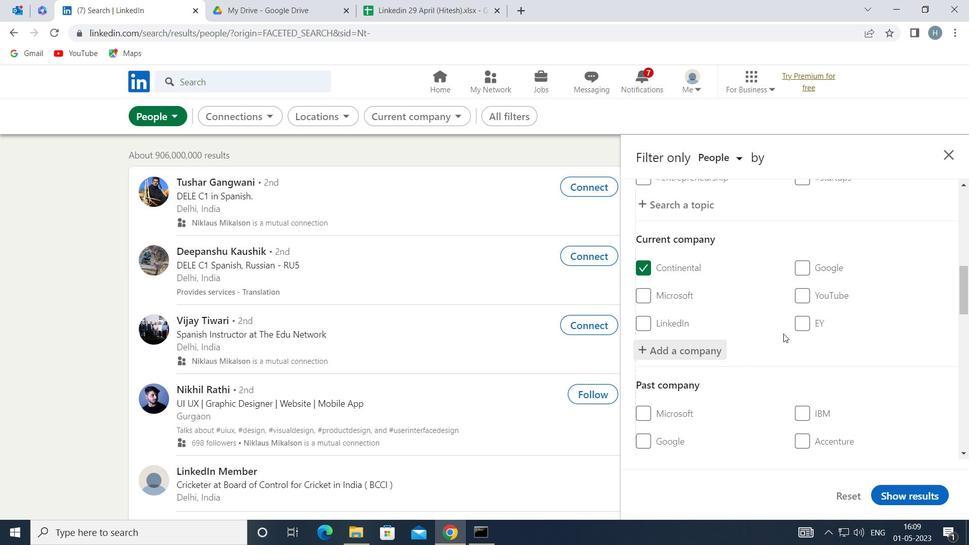 
Action: Mouse moved to (773, 333)
Screenshot: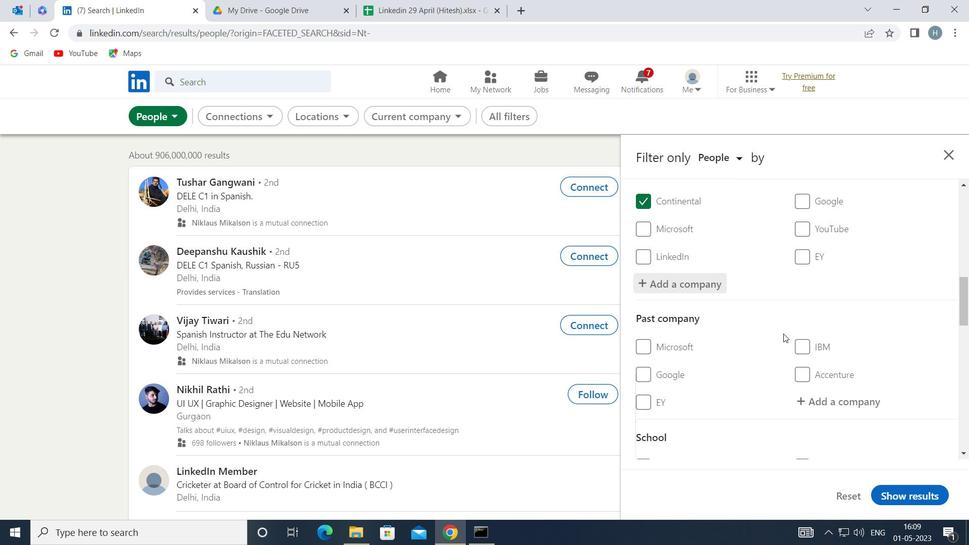 
Action: Mouse scrolled (773, 332) with delta (0, 0)
Screenshot: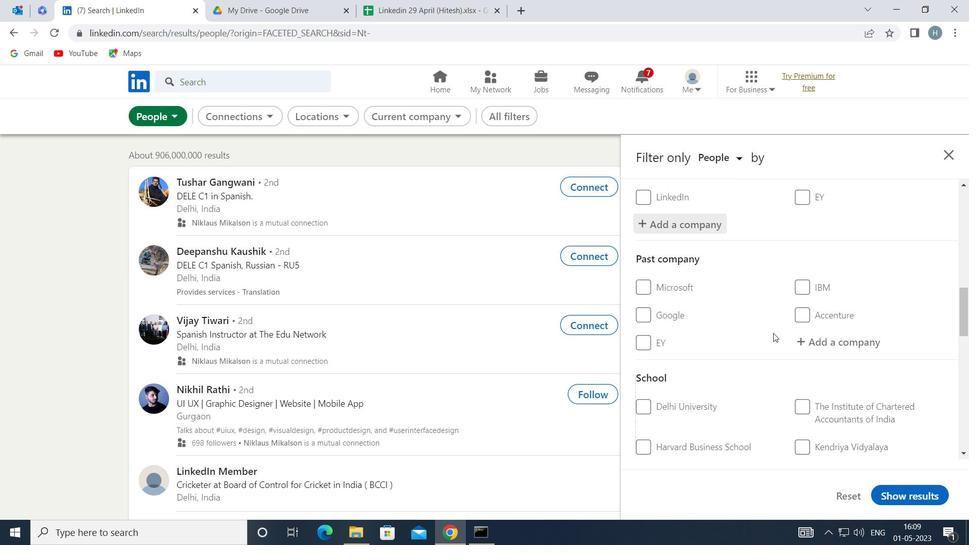 
Action: Mouse scrolled (773, 332) with delta (0, 0)
Screenshot: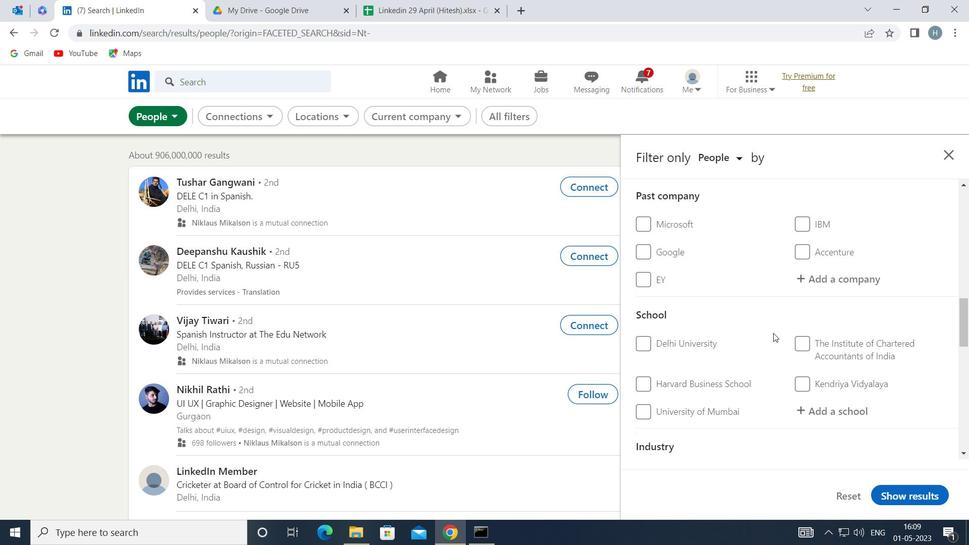 
Action: Mouse moved to (830, 347)
Screenshot: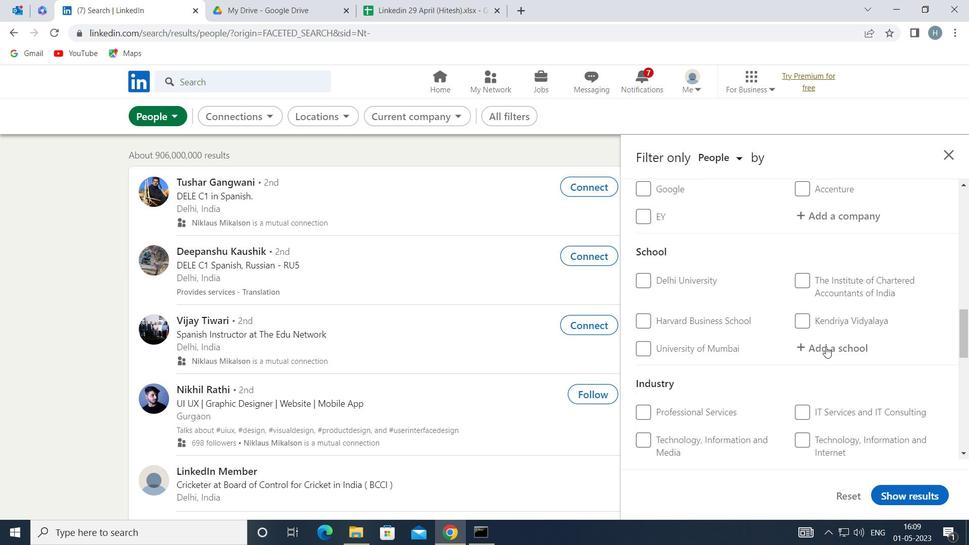 
Action: Mouse pressed left at (830, 347)
Screenshot: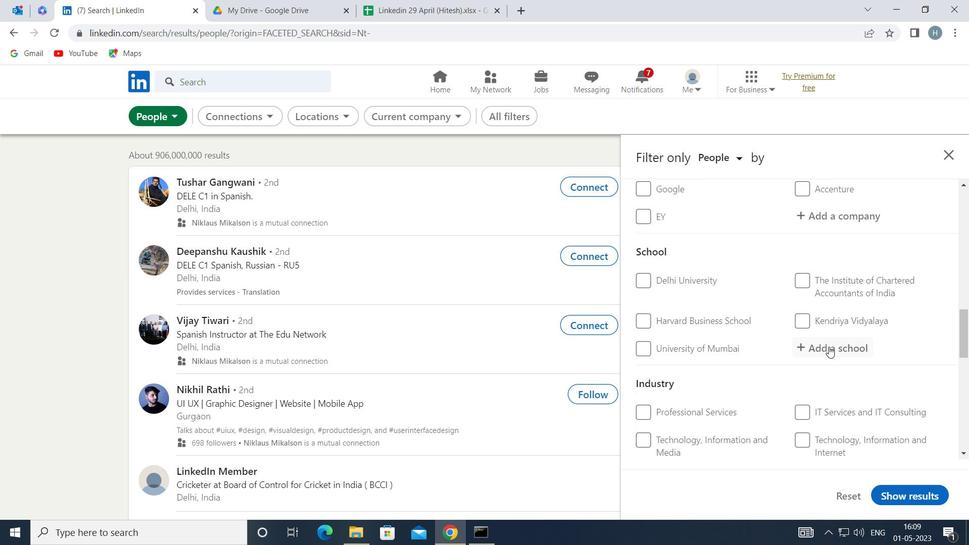 
Action: Key pressed <Key.shift>NATIONAL<Key.space><Key.shift>ACADEMY<Key.space>
Screenshot: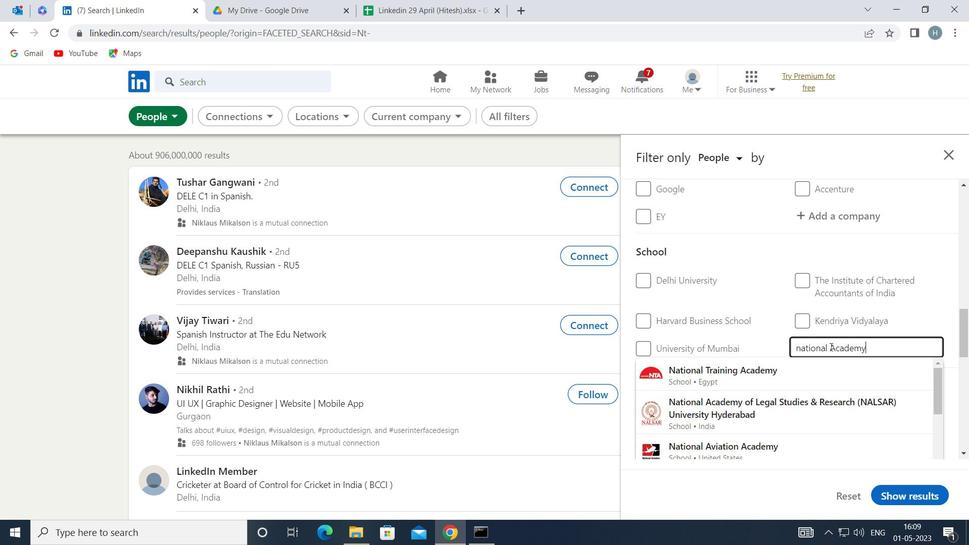 
Action: Mouse moved to (793, 403)
Screenshot: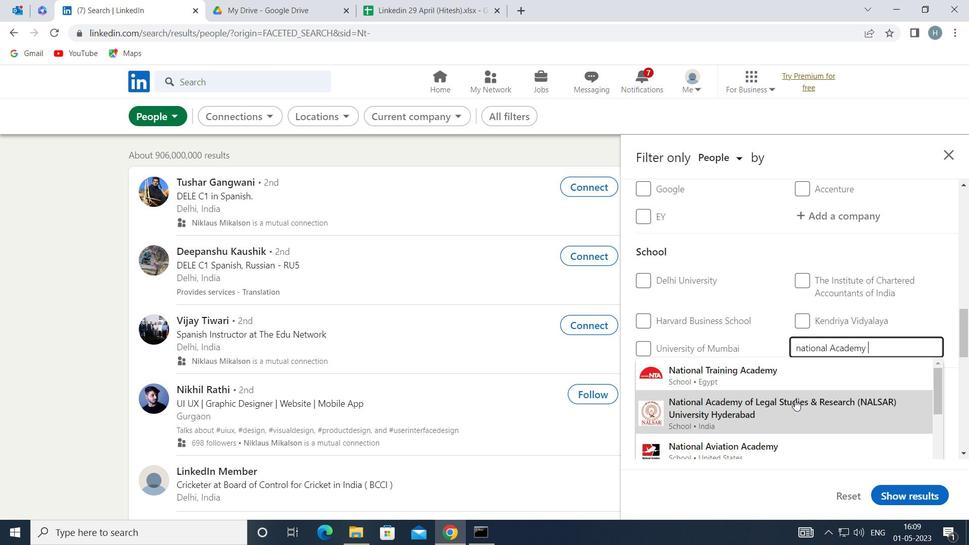 
Action: Mouse pressed left at (793, 403)
Screenshot: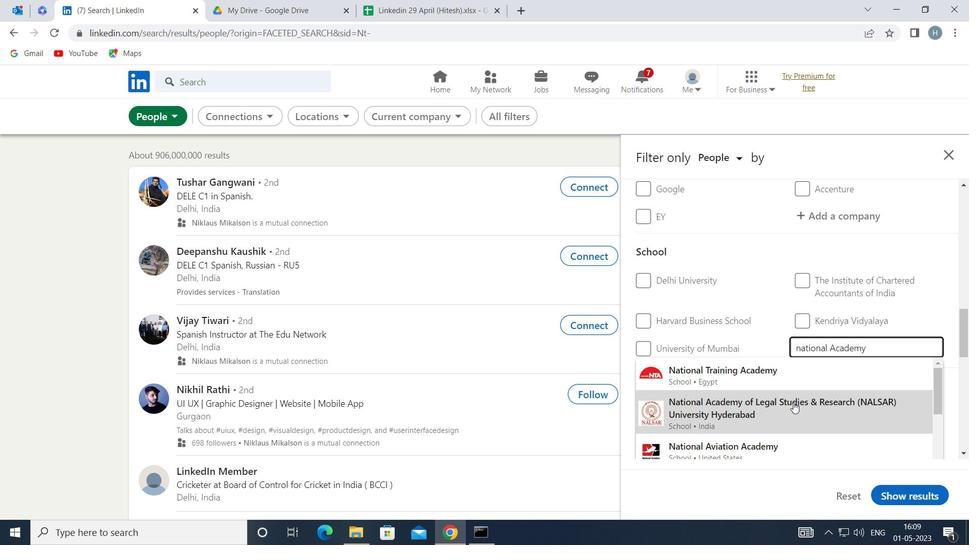 
Action: Mouse moved to (783, 370)
Screenshot: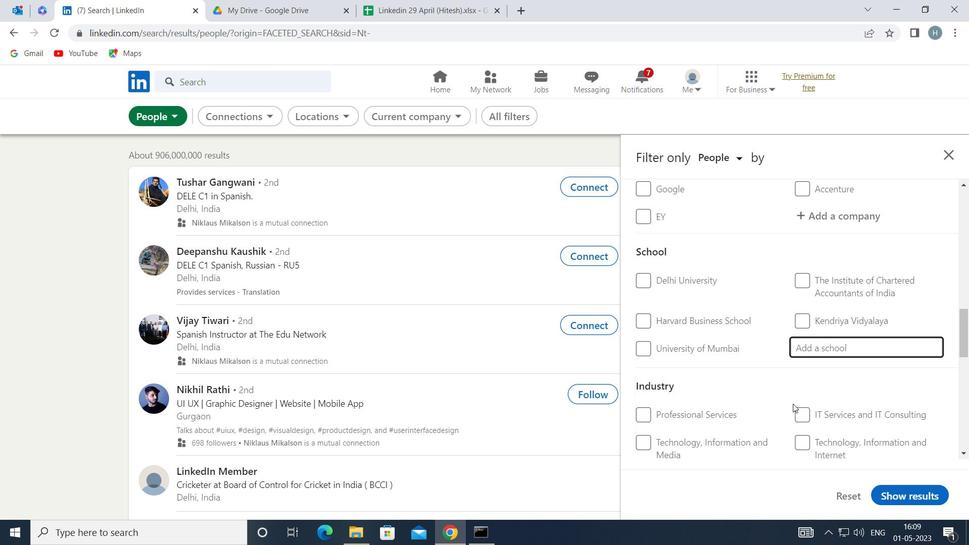 
Action: Mouse scrolled (783, 369) with delta (0, 0)
Screenshot: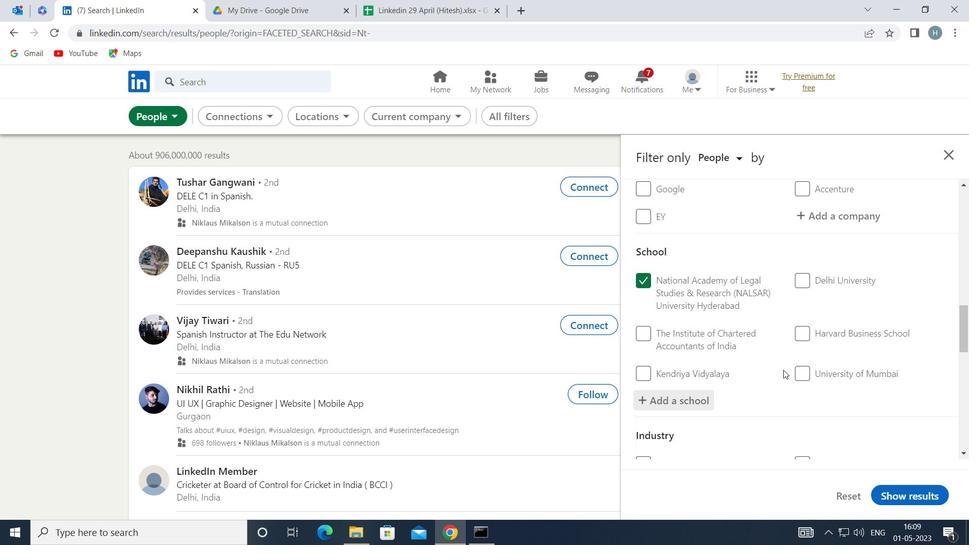 
Action: Mouse scrolled (783, 369) with delta (0, 0)
Screenshot: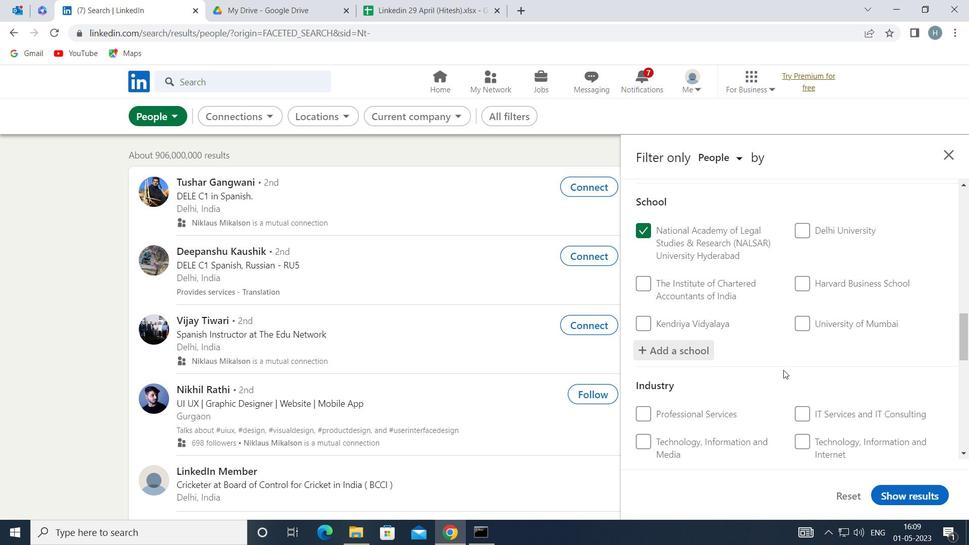 
Action: Mouse scrolled (783, 369) with delta (0, 0)
Screenshot: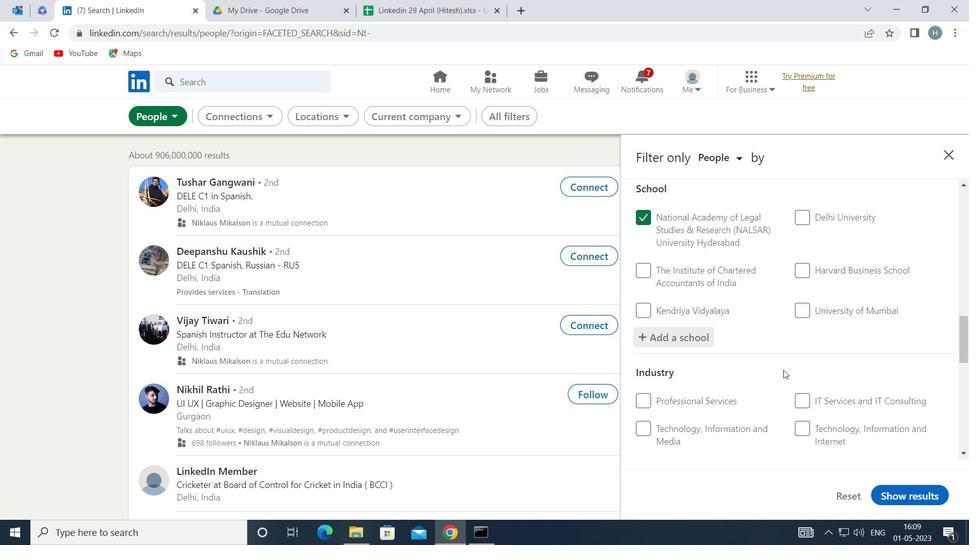
Action: Mouse moved to (821, 345)
Screenshot: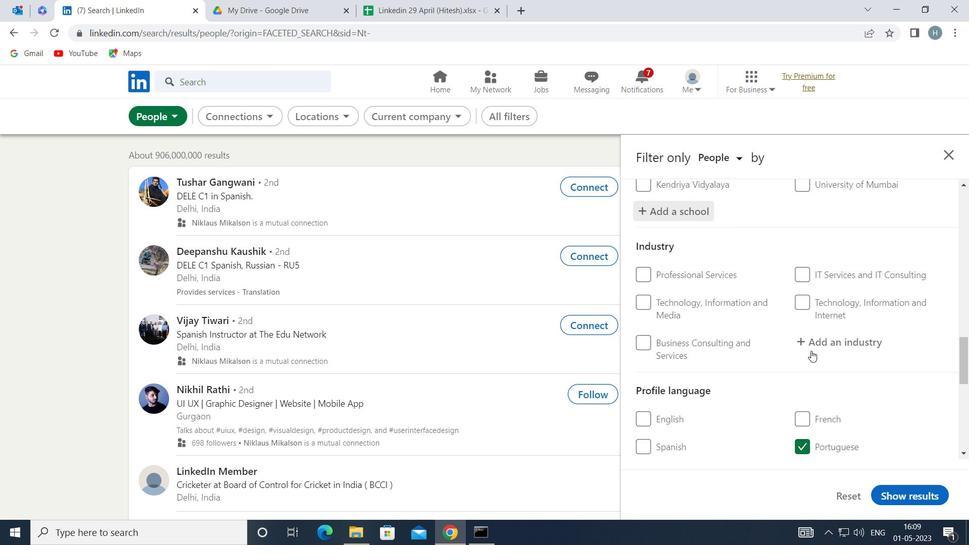 
Action: Mouse pressed left at (821, 345)
Screenshot: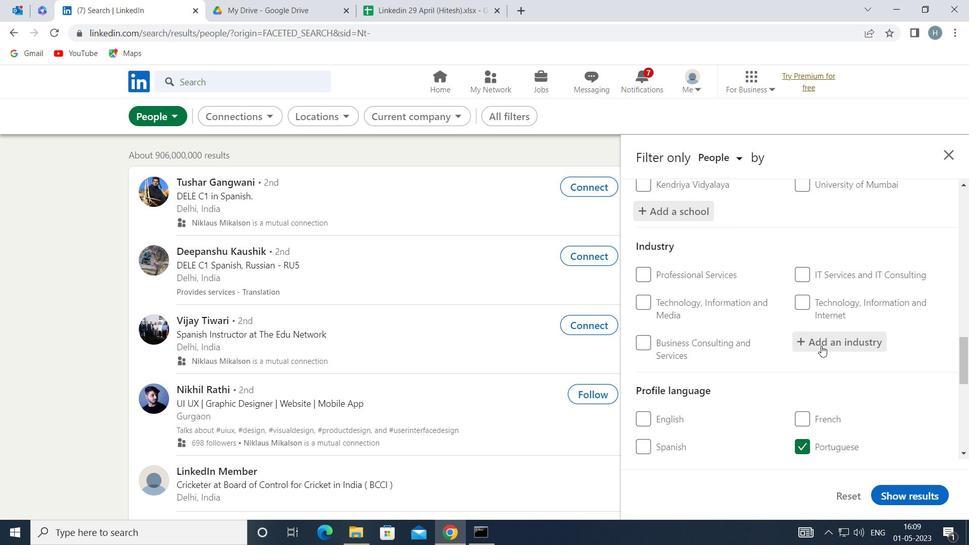 
Action: Key pressed <Key.shift>SUGAR<Key.space><Key.shift>AND<Key.space><Key.shift>CONFECT
Screenshot: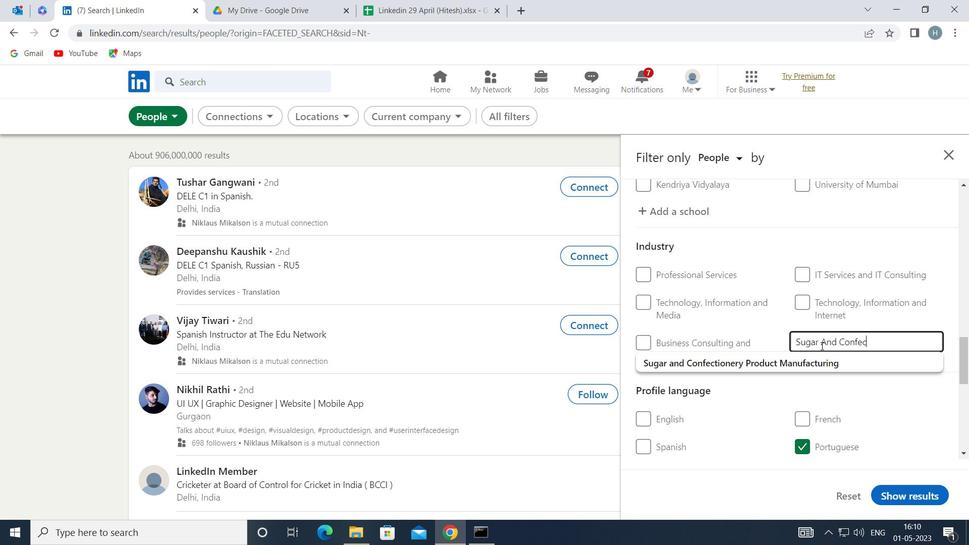
Action: Mouse moved to (812, 359)
Screenshot: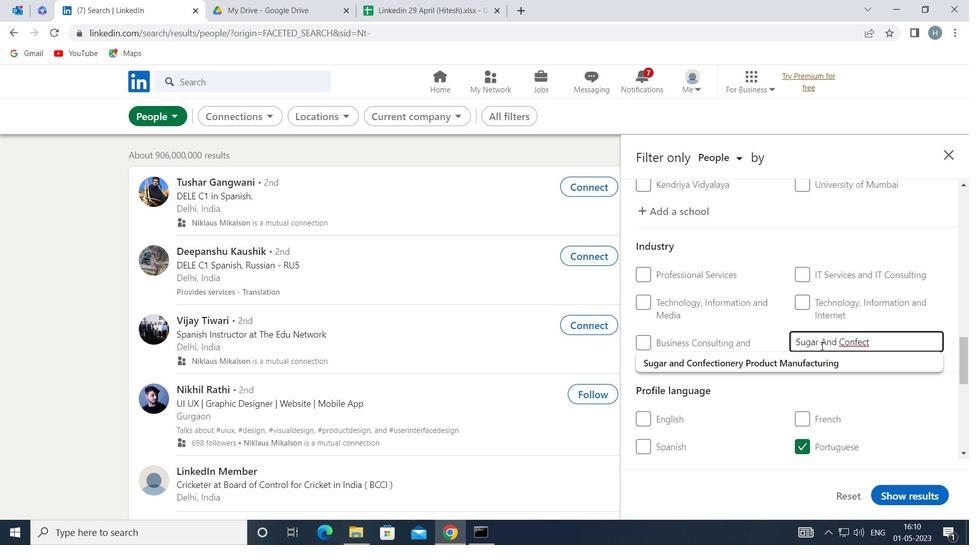 
Action: Mouse pressed left at (812, 359)
Screenshot: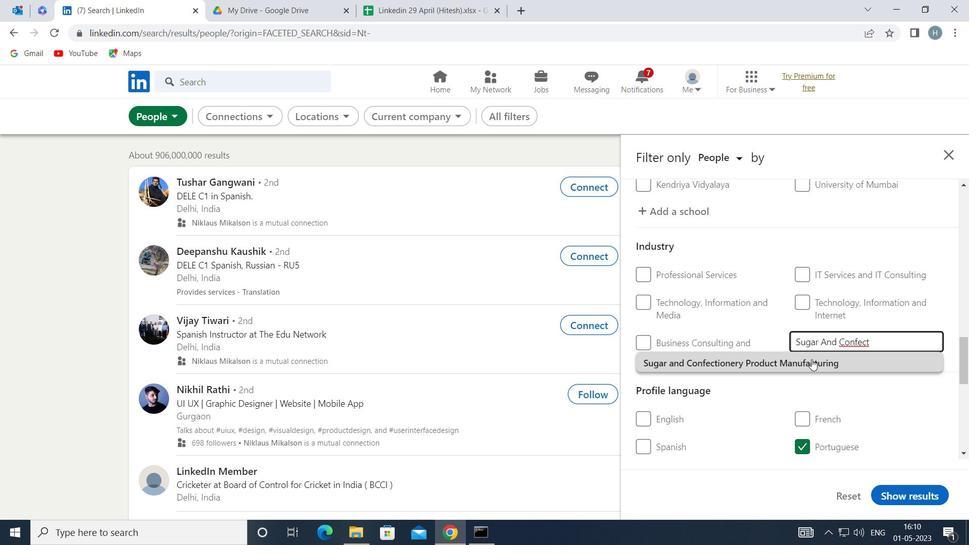 
Action: Mouse moved to (780, 346)
Screenshot: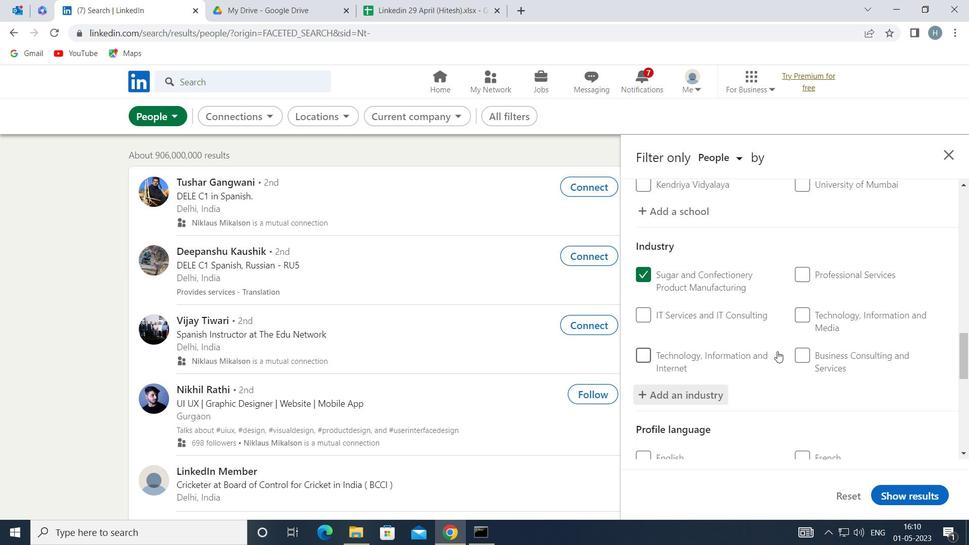 
Action: Mouse scrolled (780, 345) with delta (0, 0)
Screenshot: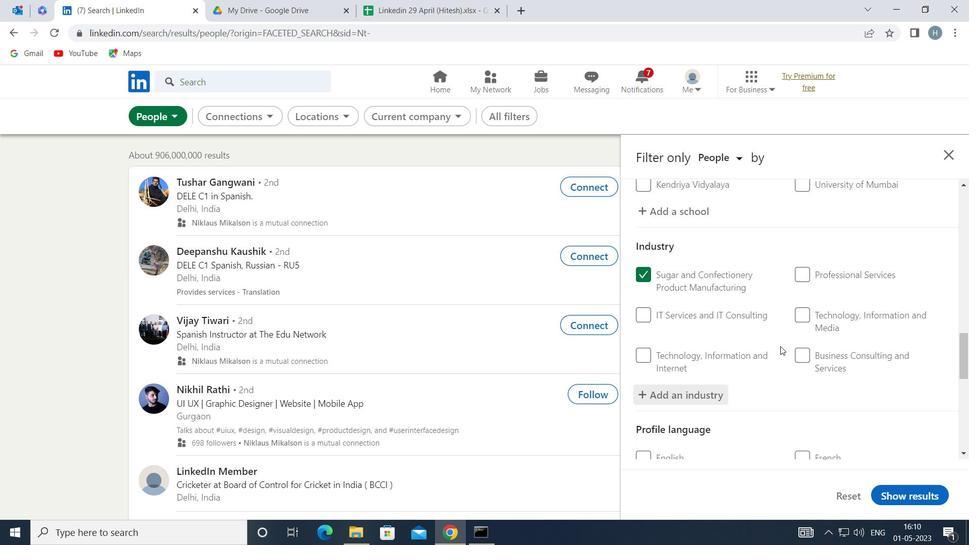 
Action: Mouse moved to (780, 348)
Screenshot: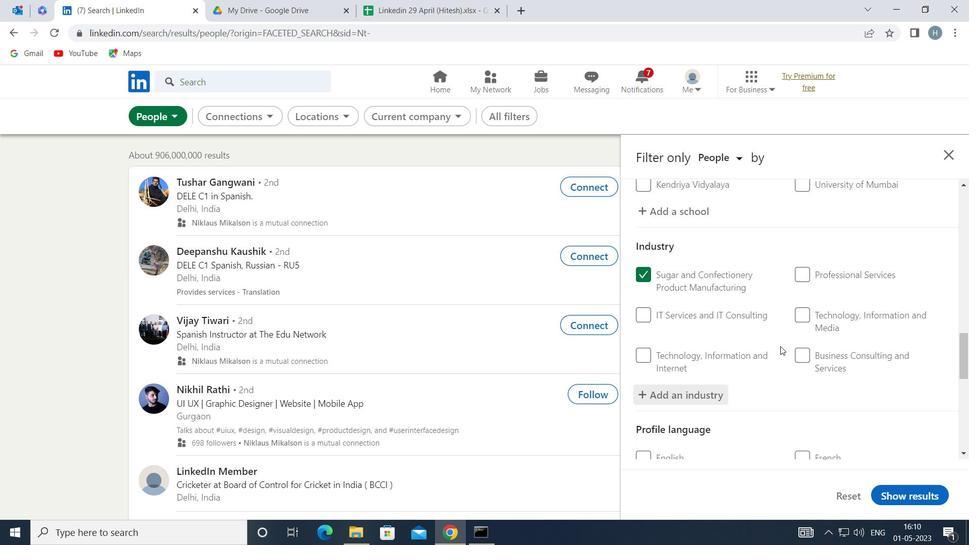 
Action: Mouse scrolled (780, 347) with delta (0, 0)
Screenshot: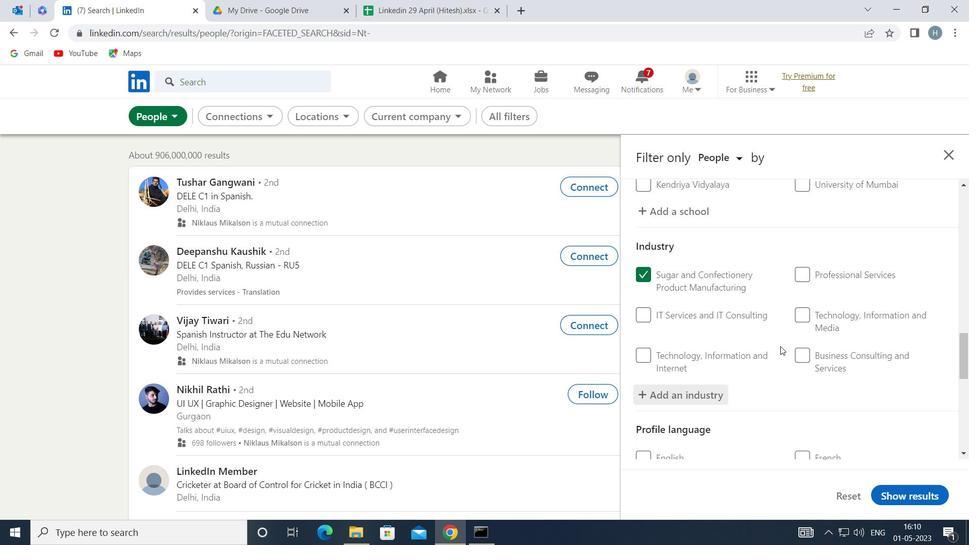 
Action: Mouse moved to (779, 349)
Screenshot: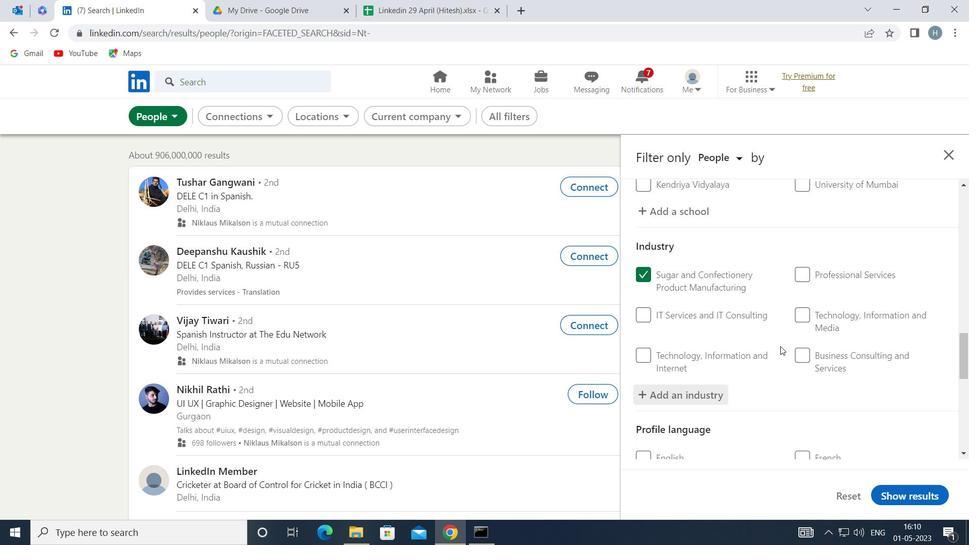 
Action: Mouse scrolled (779, 349) with delta (0, 0)
Screenshot: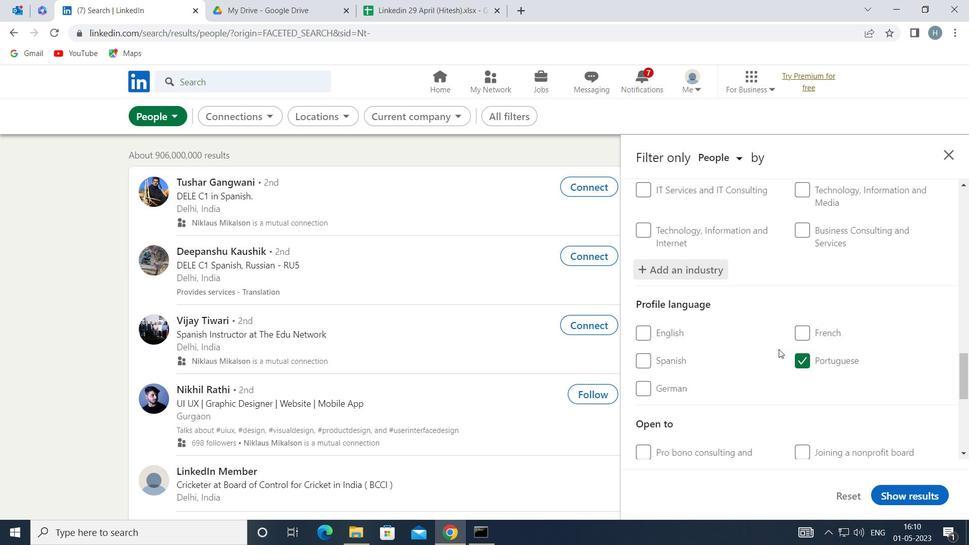 
Action: Mouse scrolled (779, 349) with delta (0, 0)
Screenshot: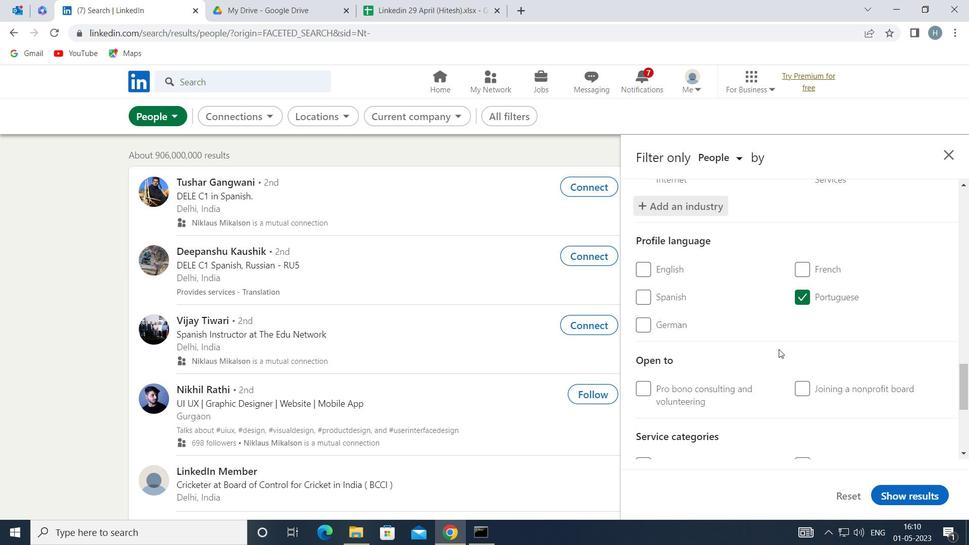 
Action: Mouse moved to (787, 364)
Screenshot: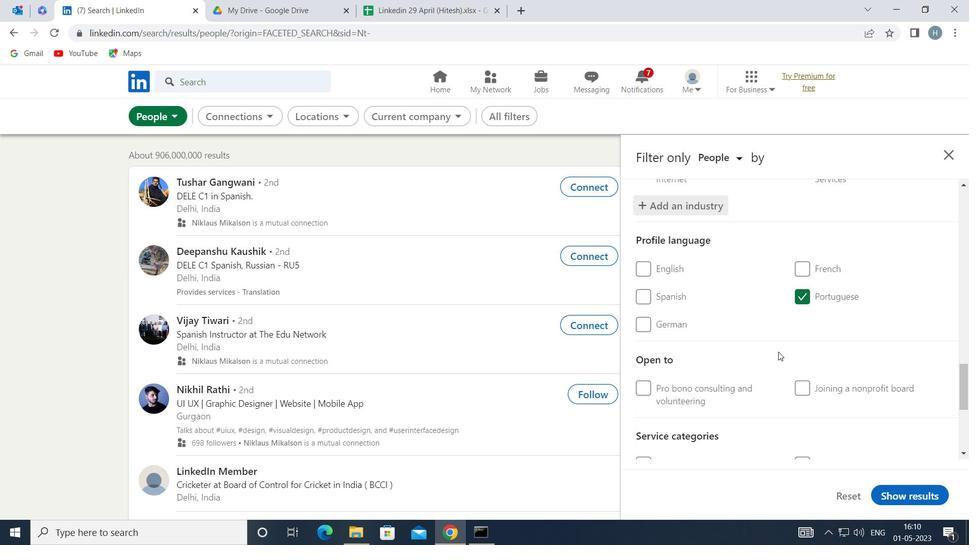 
Action: Mouse scrolled (787, 363) with delta (0, 0)
Screenshot: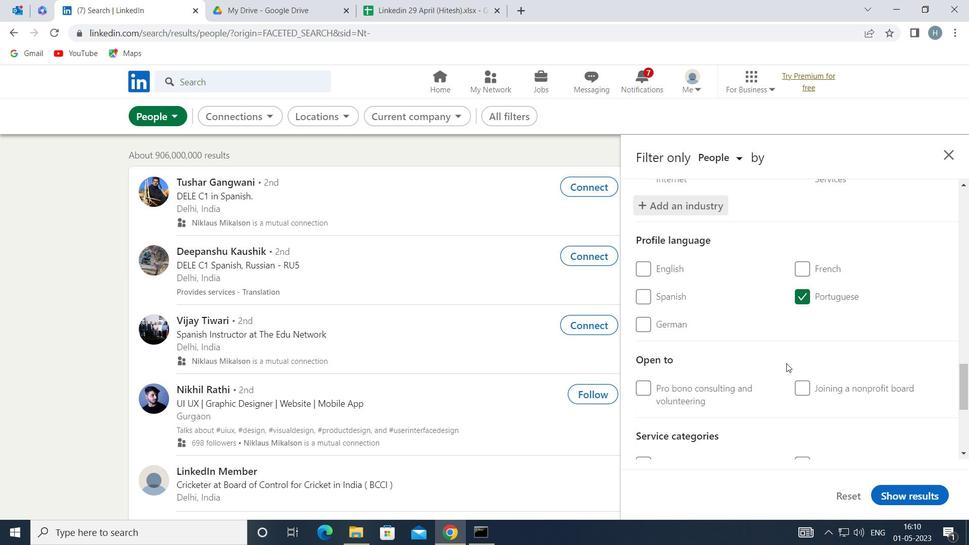 
Action: Mouse moved to (799, 341)
Screenshot: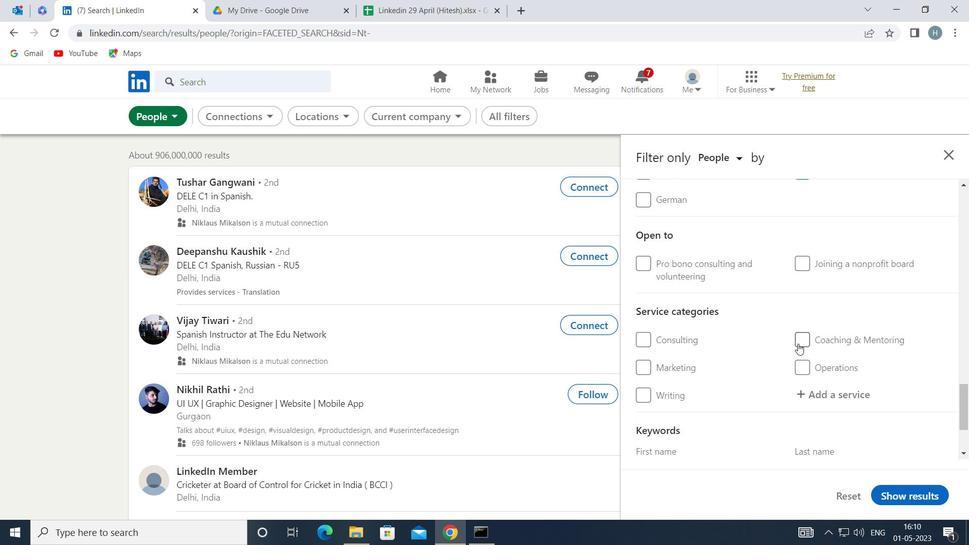 
Action: Mouse scrolled (799, 341) with delta (0, 0)
Screenshot: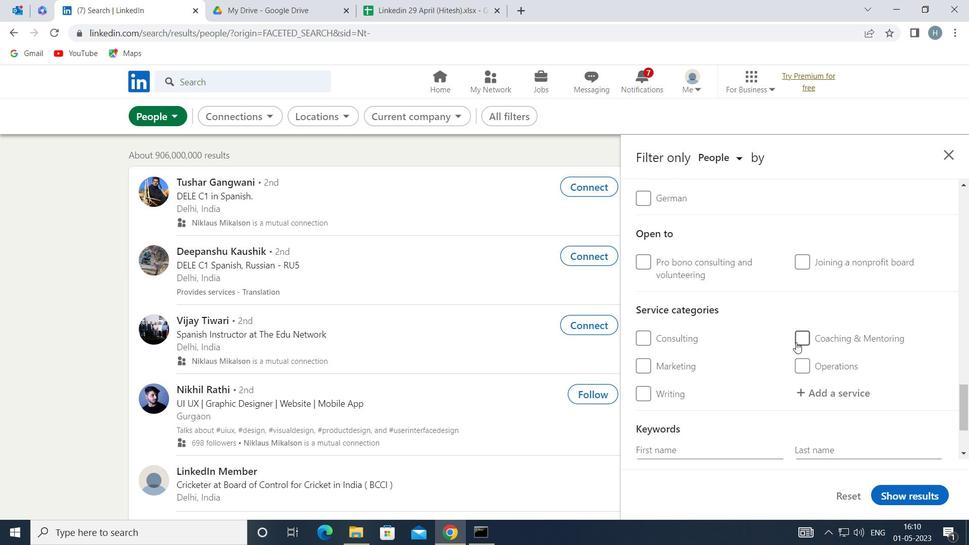 
Action: Mouse moved to (841, 328)
Screenshot: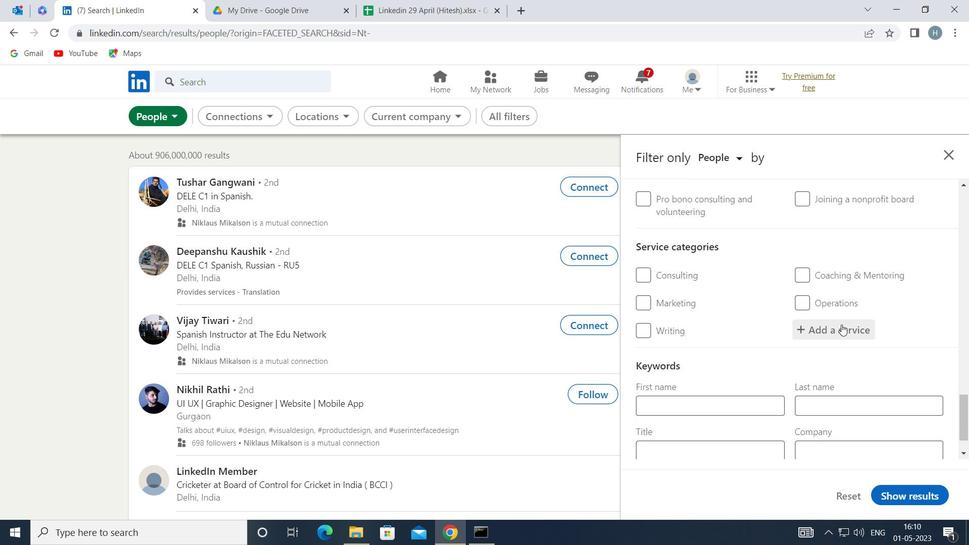 
Action: Mouse pressed left at (841, 328)
Screenshot: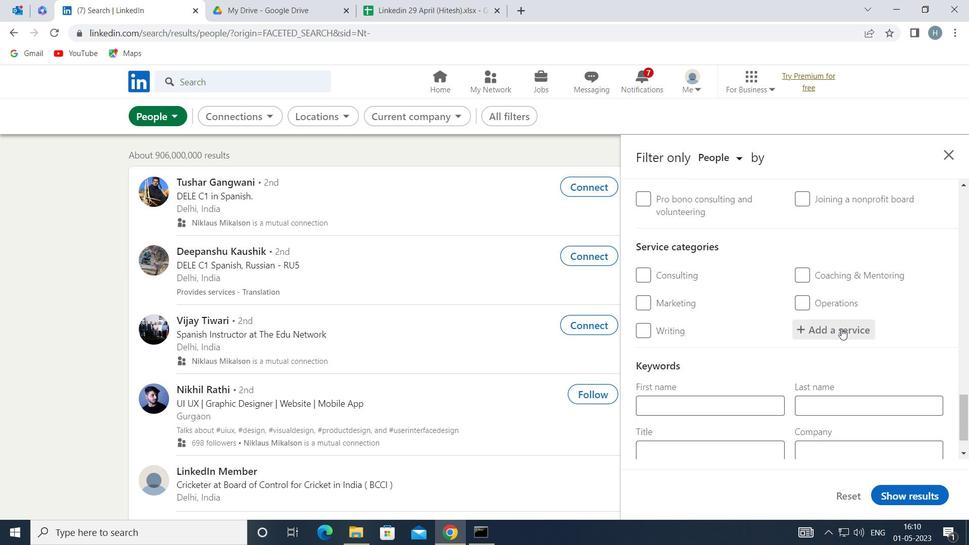 
Action: Key pressed <Key.shift>PROPERTY<Key.space><Key.shift>MANAG
Screenshot: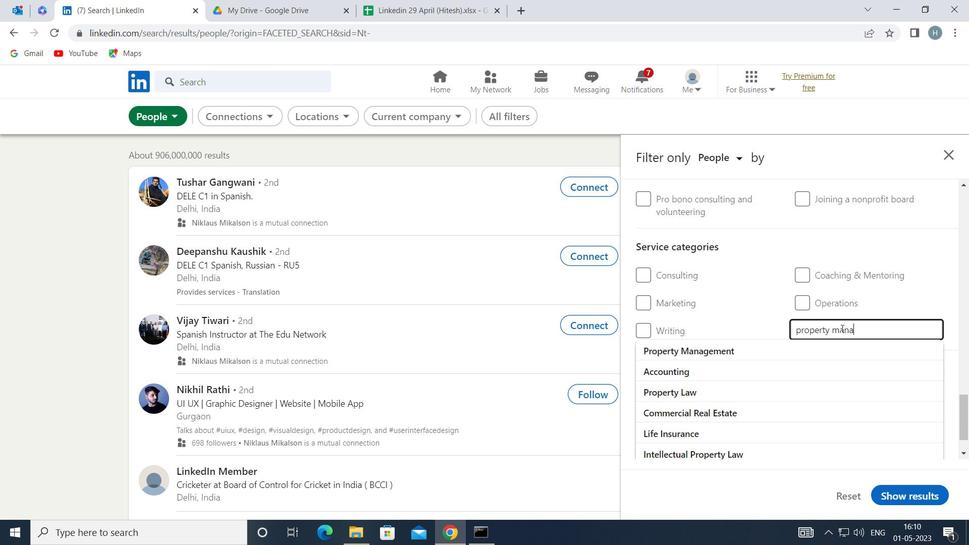 
Action: Mouse moved to (754, 353)
Screenshot: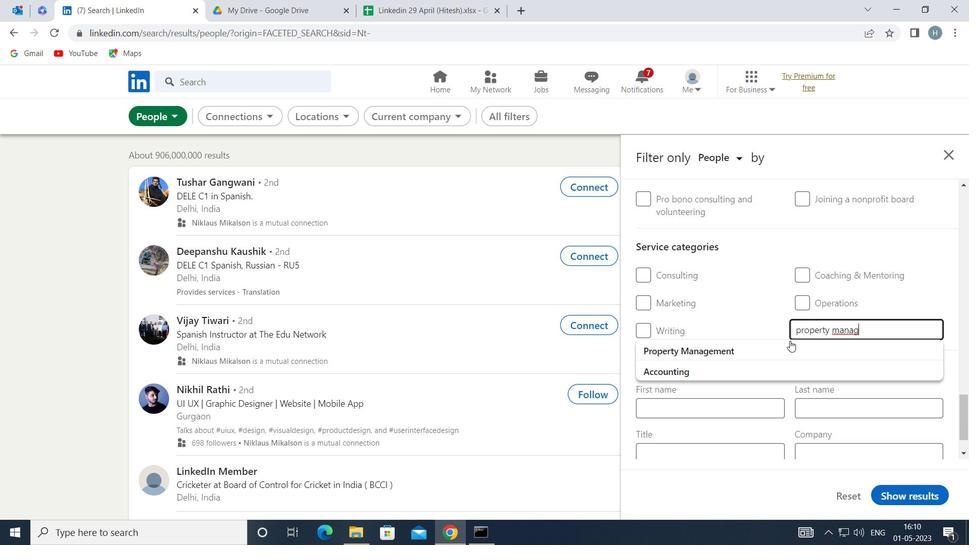 
Action: Mouse pressed left at (754, 353)
Screenshot: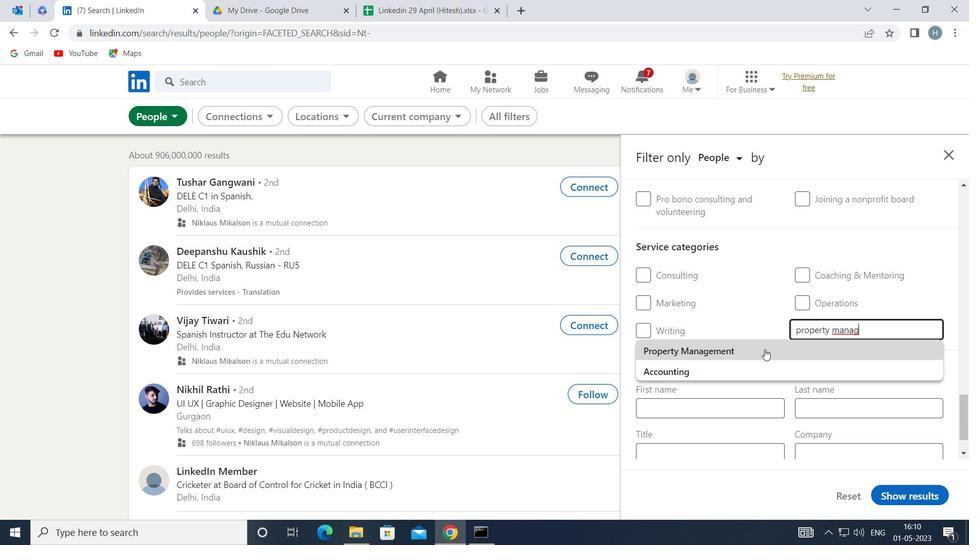 
Action: Mouse moved to (751, 354)
Screenshot: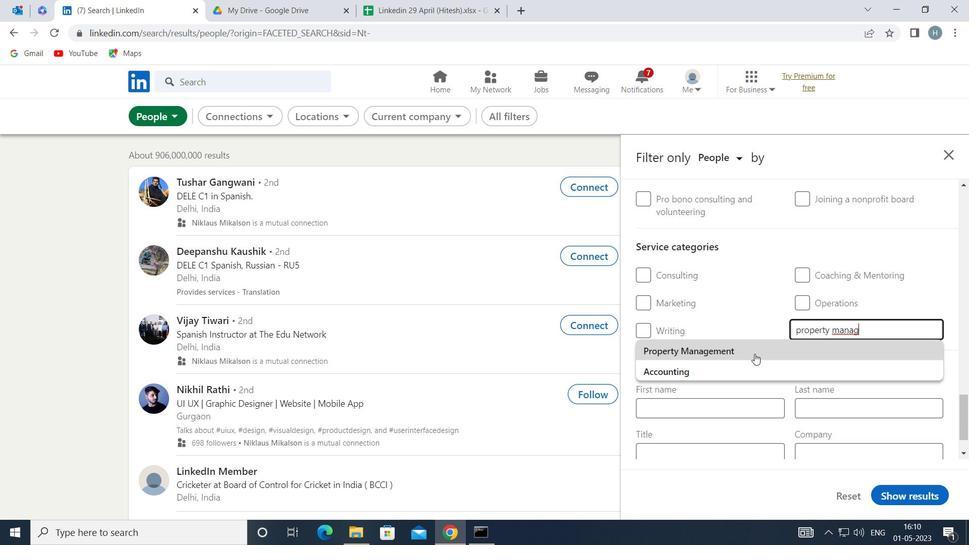 
Action: Mouse scrolled (751, 353) with delta (0, 0)
Screenshot: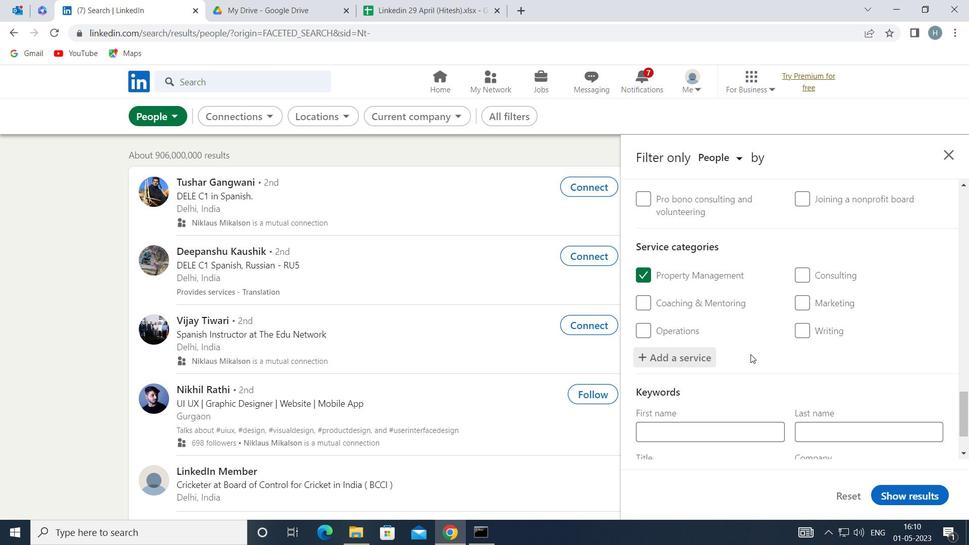 
Action: Mouse scrolled (751, 353) with delta (0, 0)
Screenshot: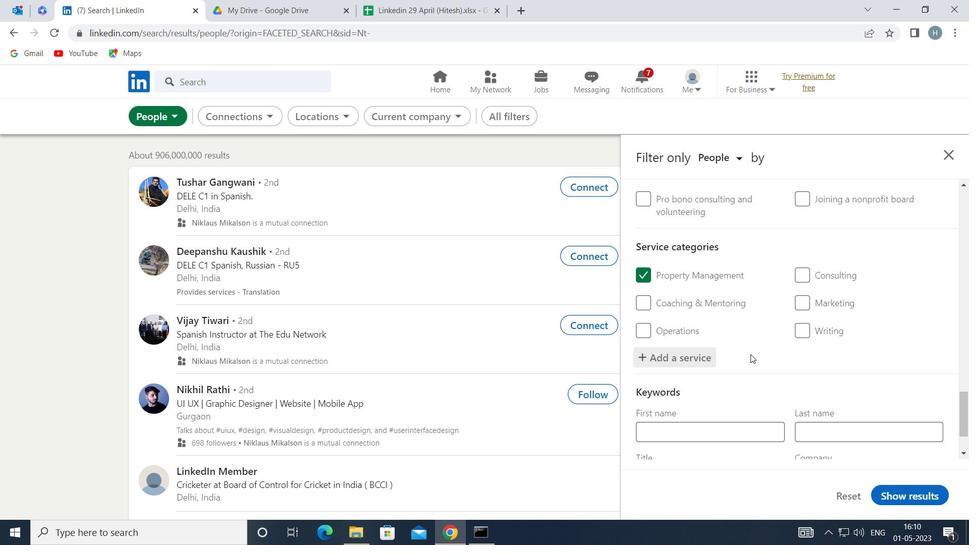 
Action: Mouse scrolled (751, 353) with delta (0, 0)
Screenshot: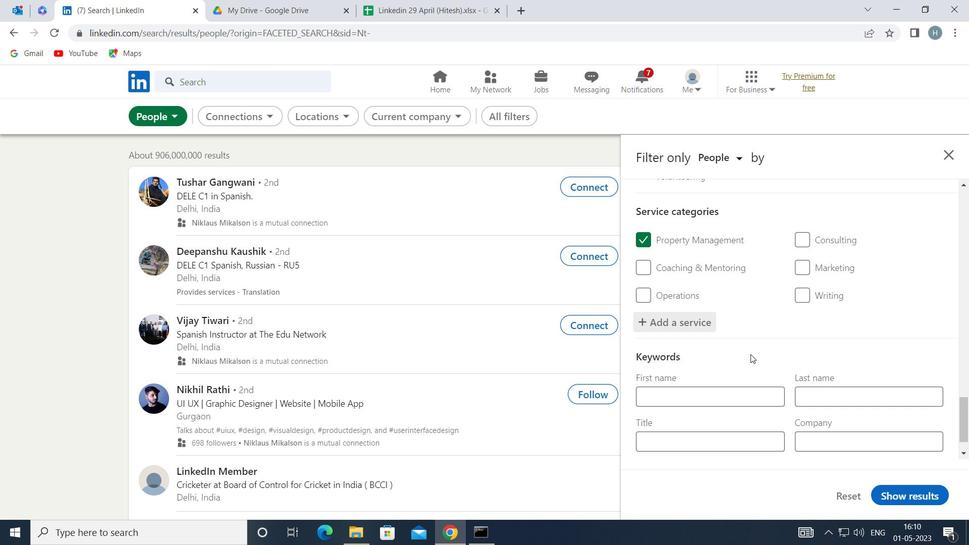 
Action: Mouse scrolled (751, 353) with delta (0, 0)
Screenshot: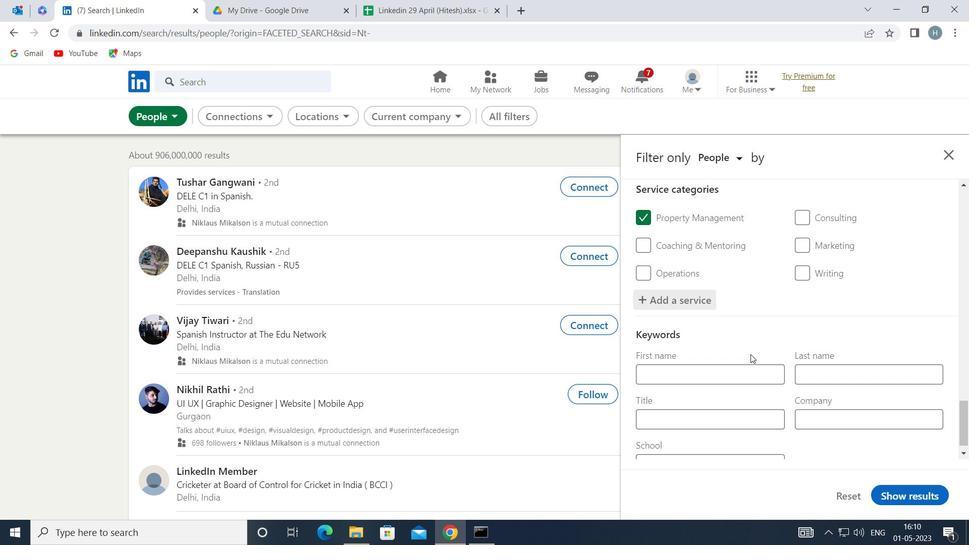 
Action: Mouse scrolled (751, 353) with delta (0, 0)
Screenshot: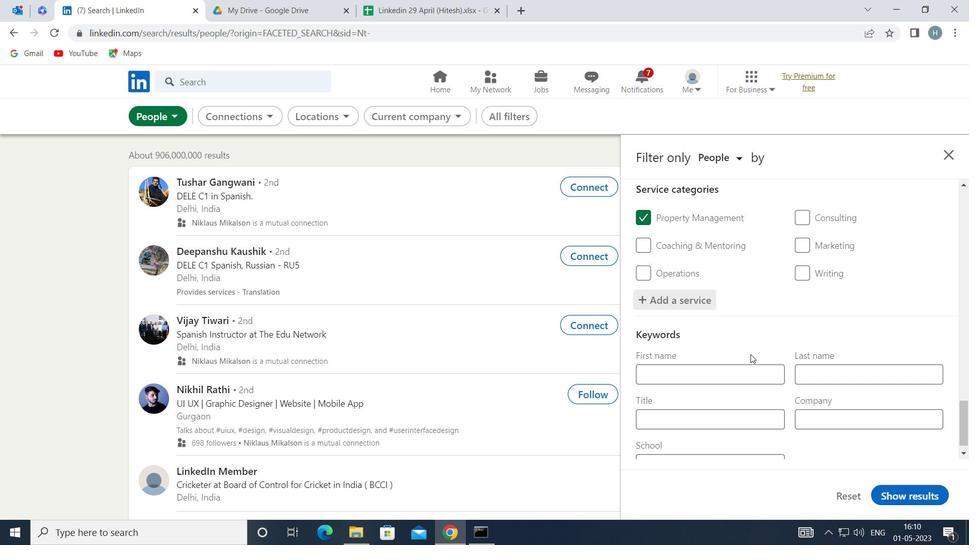 
Action: Mouse moved to (738, 398)
Screenshot: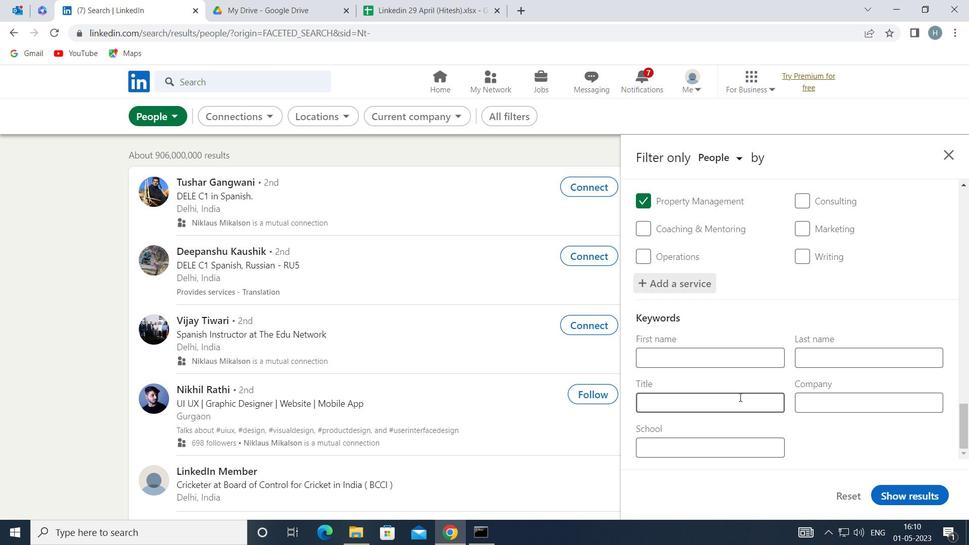 
Action: Mouse pressed left at (738, 398)
Screenshot: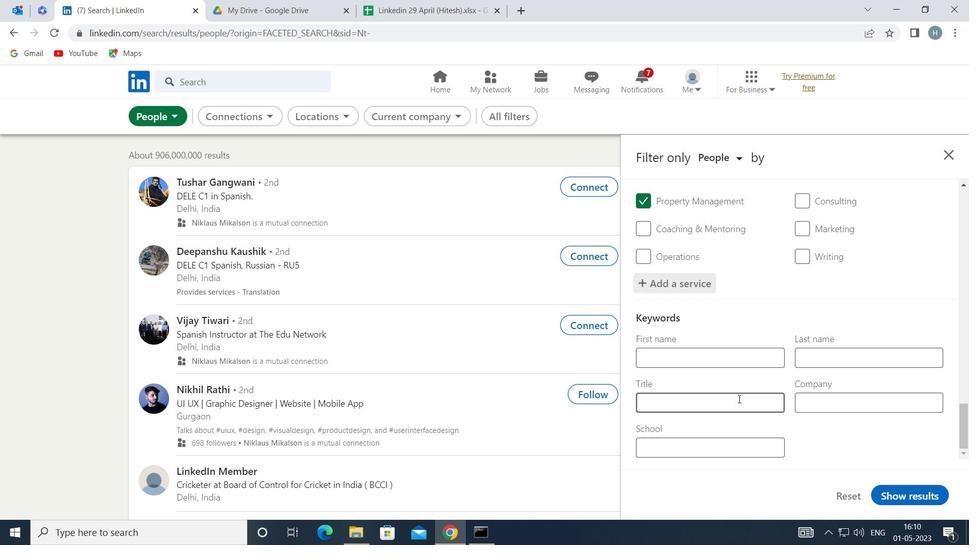 
Action: Key pressed <Key.shift>BOOKKEEPER
Screenshot: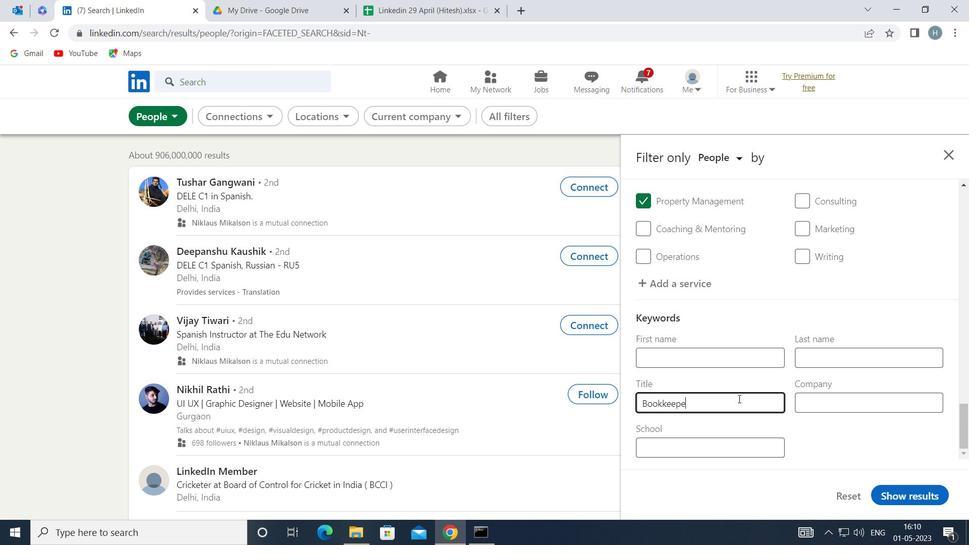 
Action: Mouse moved to (904, 491)
Screenshot: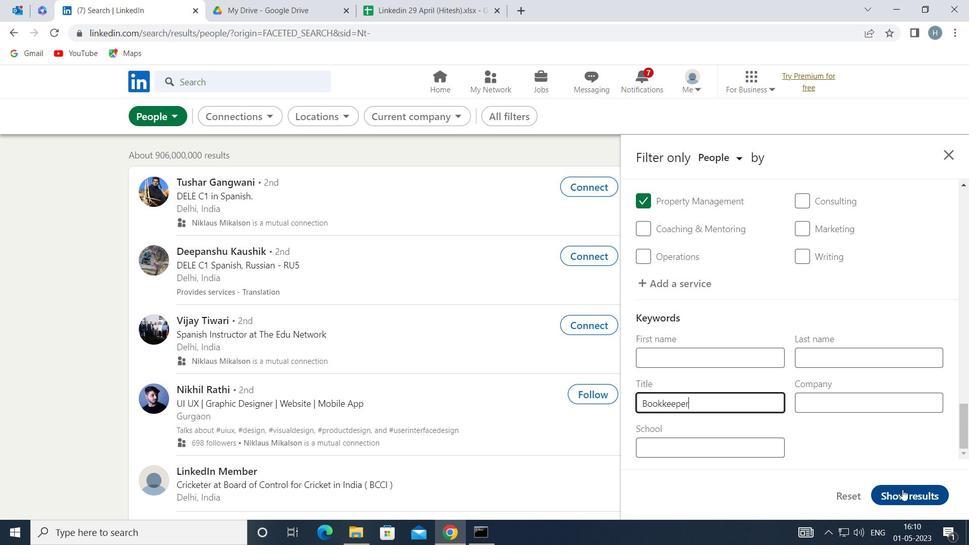 
Action: Mouse pressed left at (904, 491)
Screenshot: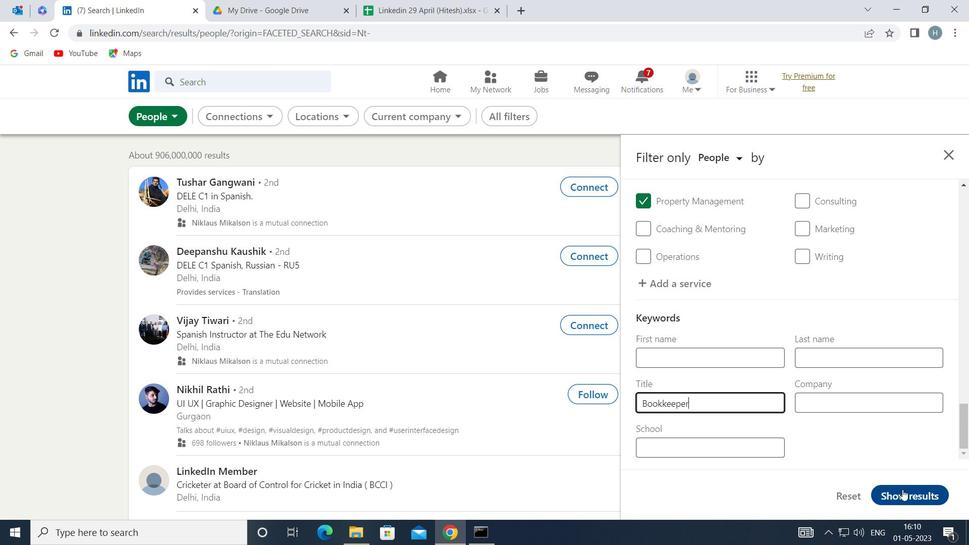 
Action: Mouse moved to (700, 372)
Screenshot: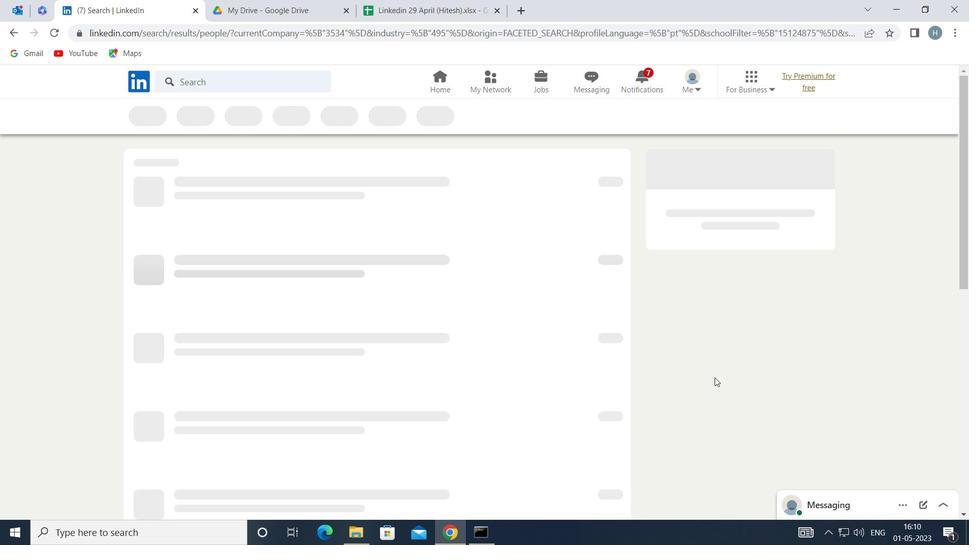 
